 Task: Search one way flight ticket for 5 adults, 2 children, 1 infant in seat and 1 infant on lap in economy from Medford: Rogue Valley International-medford Airport to Indianapolis: Indianapolis International Airport on 8-5-2023. Choice of flights is Southwest. Number of bags: 2 carry on bags. Price is upto 88000. Outbound departure time preference is 19:30.
Action: Mouse moved to (319, 266)
Screenshot: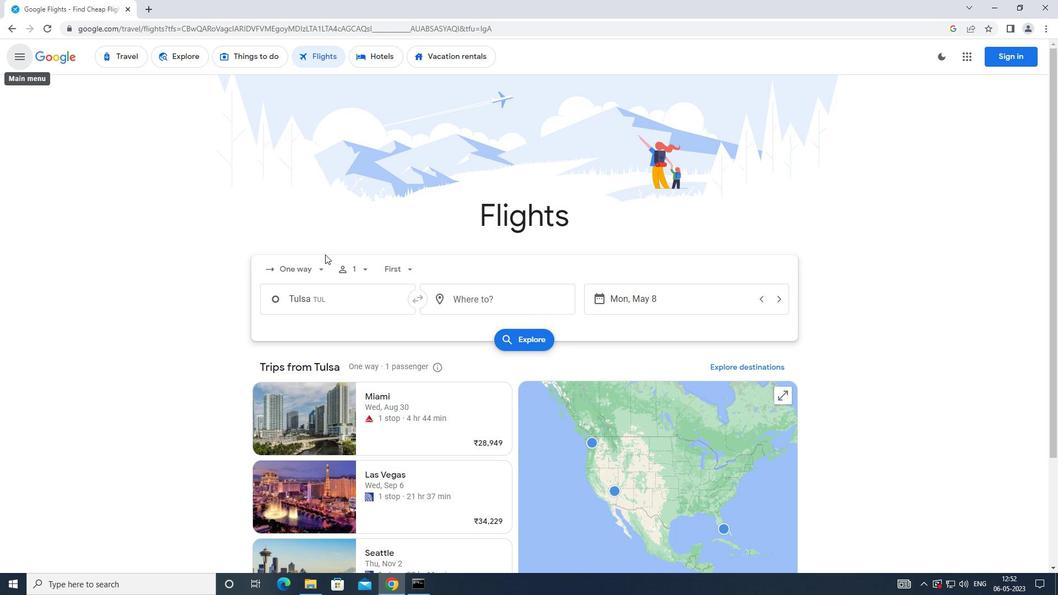 
Action: Mouse pressed left at (319, 266)
Screenshot: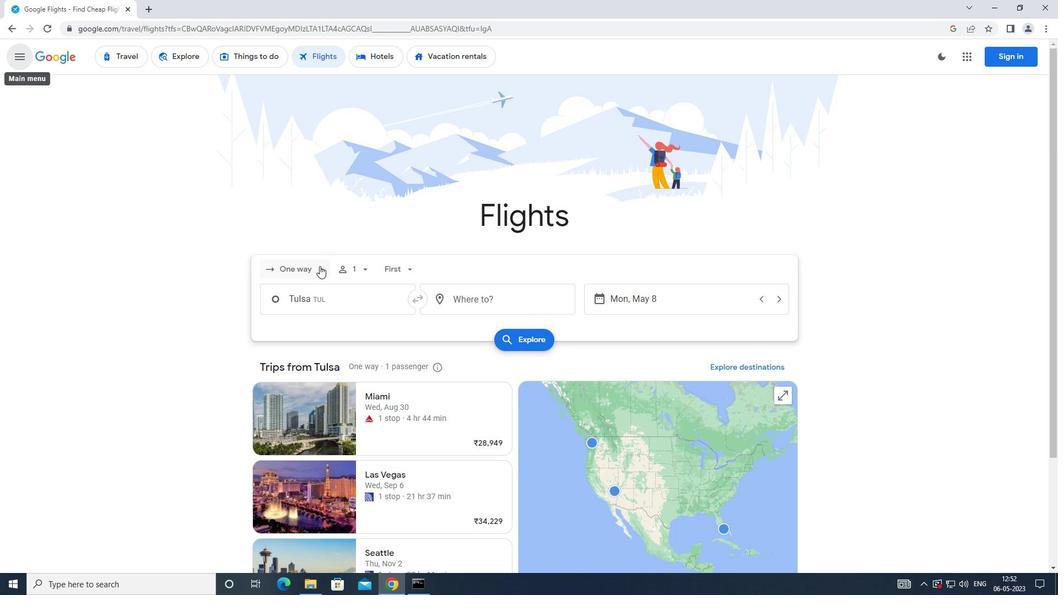 
Action: Mouse moved to (314, 318)
Screenshot: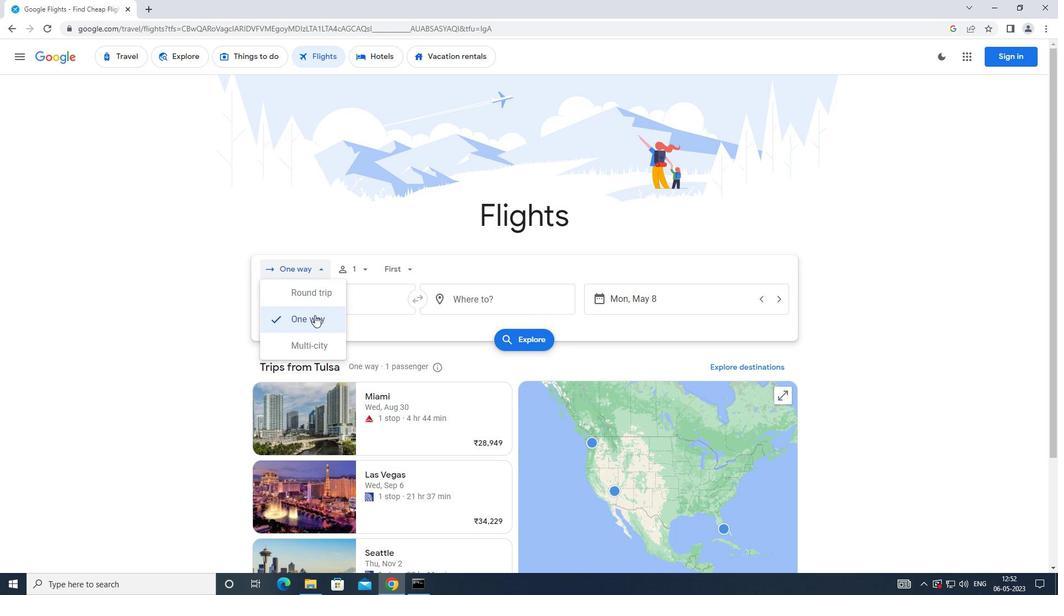 
Action: Mouse pressed left at (314, 318)
Screenshot: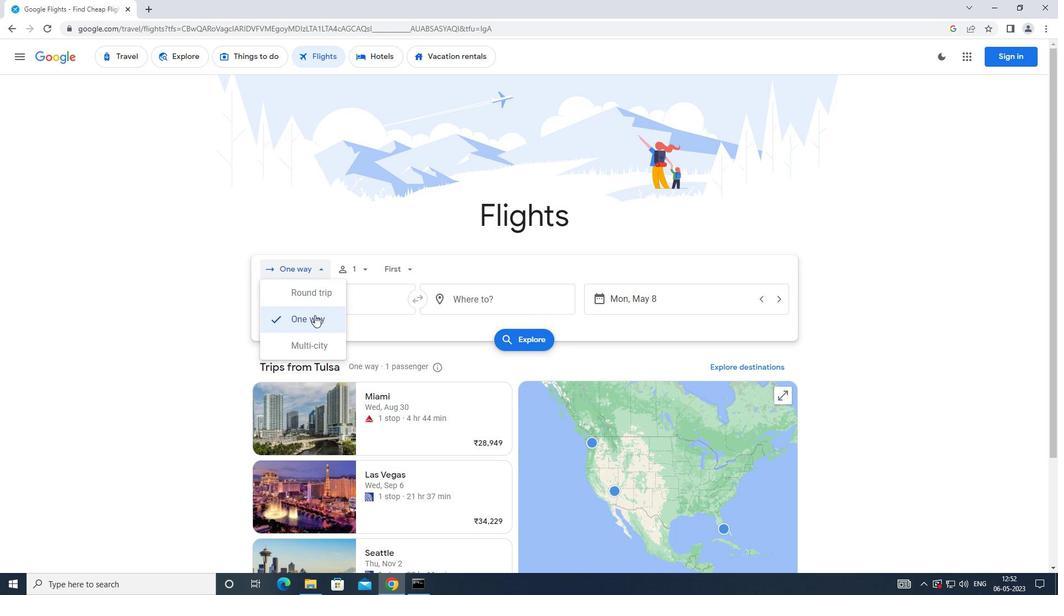 
Action: Mouse moved to (357, 270)
Screenshot: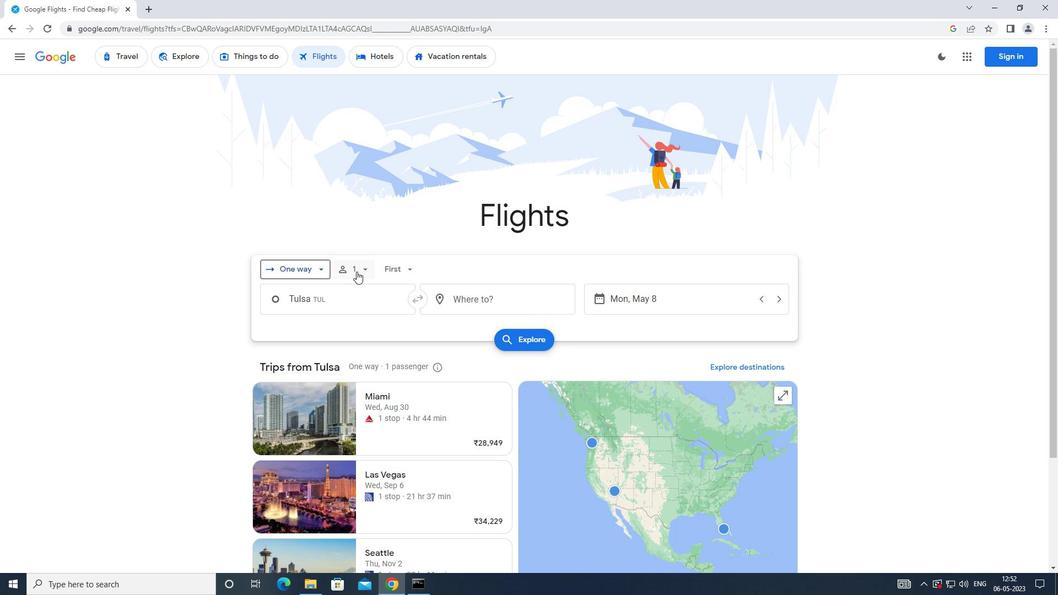 
Action: Mouse pressed left at (357, 270)
Screenshot: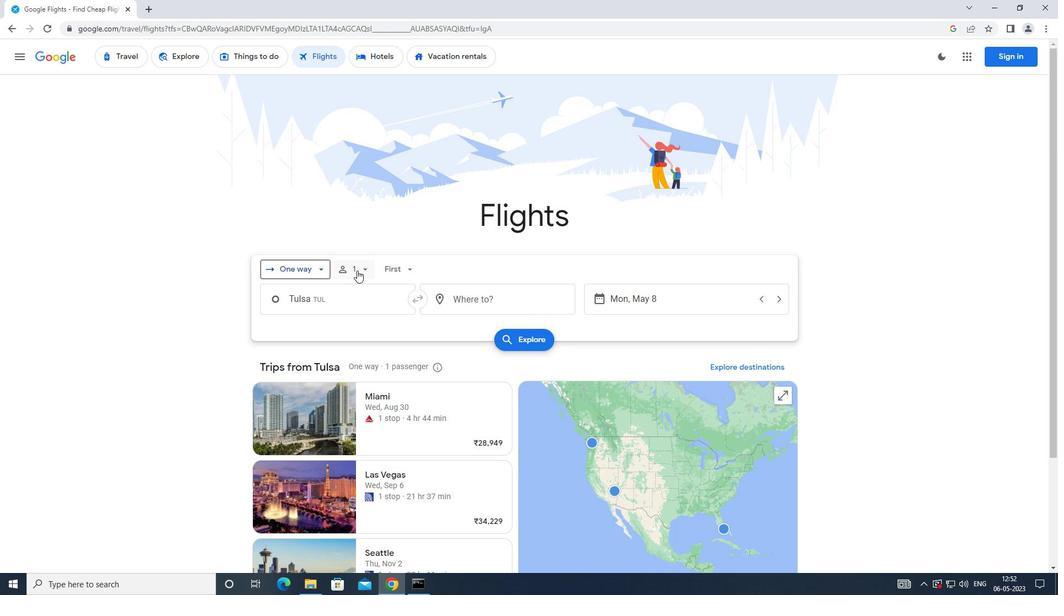 
Action: Mouse moved to (446, 298)
Screenshot: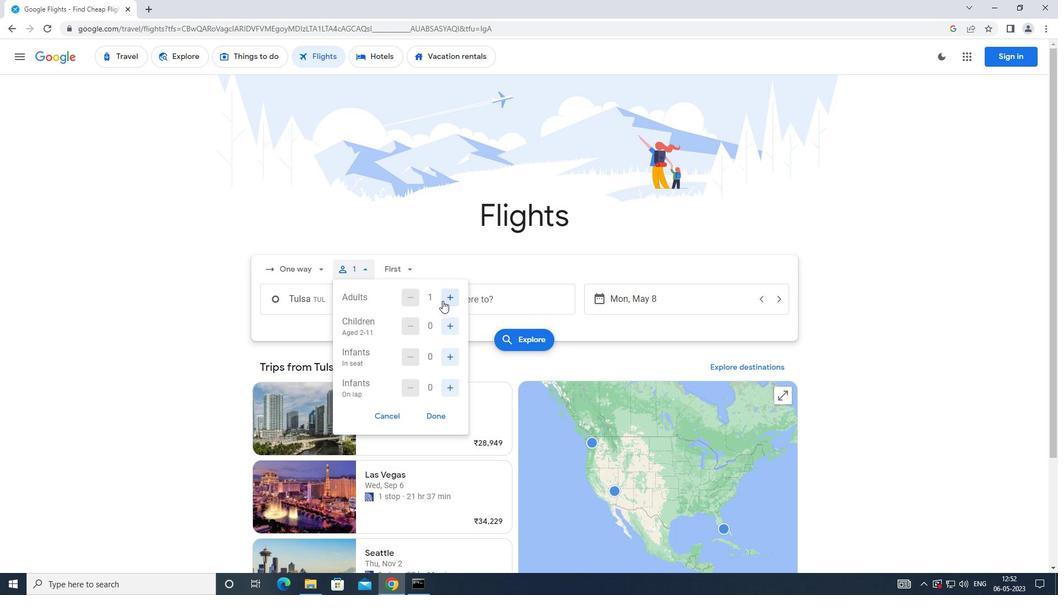 
Action: Mouse pressed left at (446, 298)
Screenshot: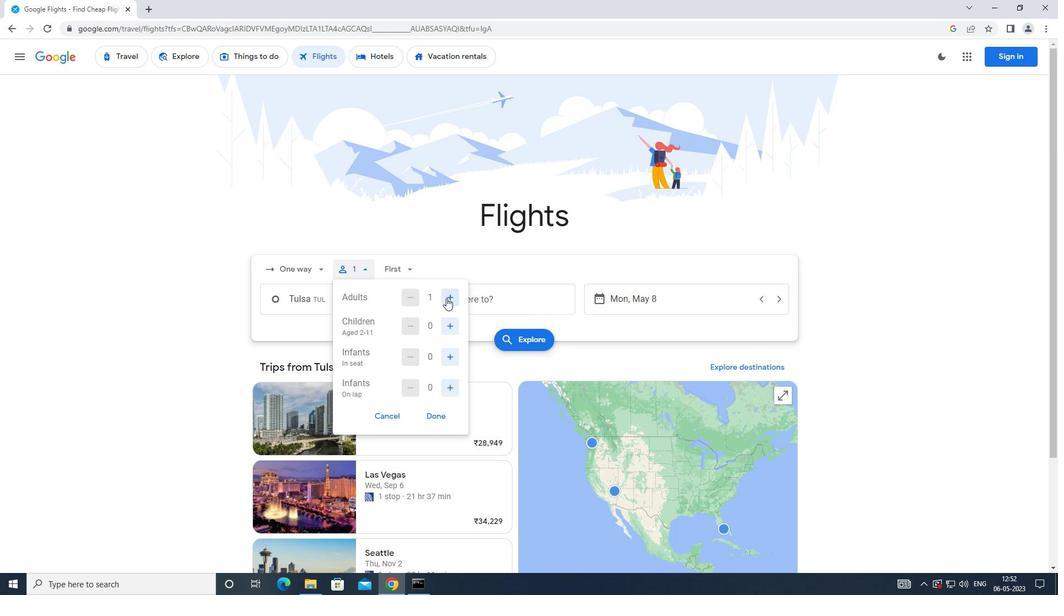 
Action: Mouse pressed left at (446, 298)
Screenshot: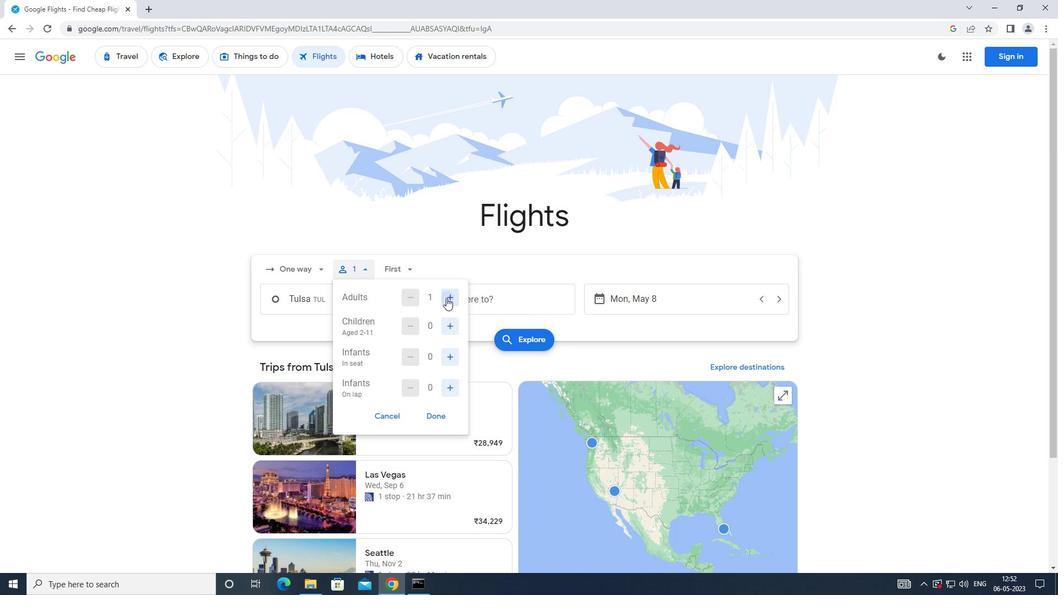 
Action: Mouse pressed left at (446, 298)
Screenshot: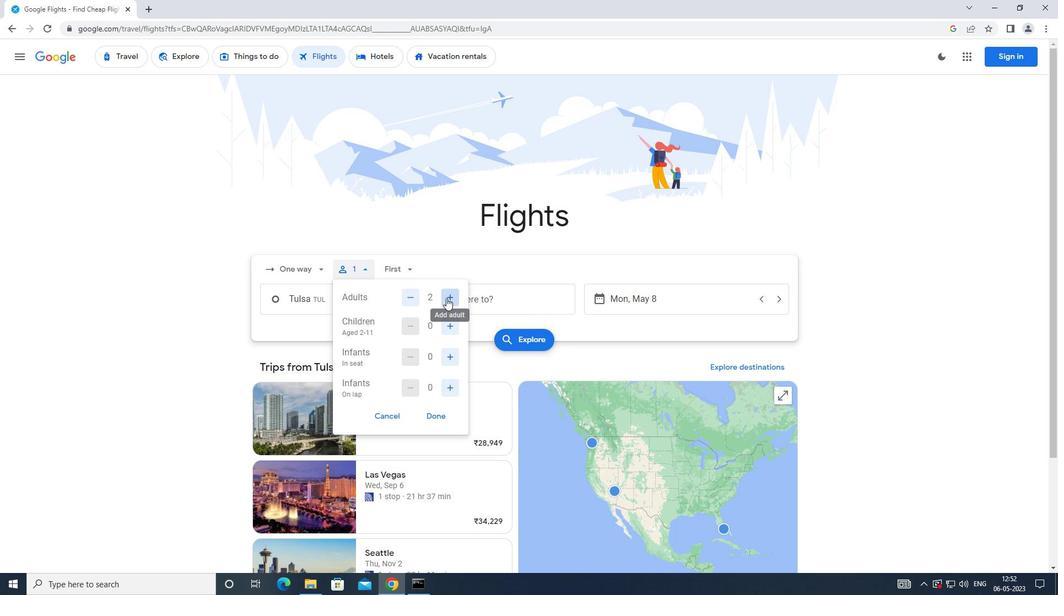 
Action: Mouse pressed left at (446, 298)
Screenshot: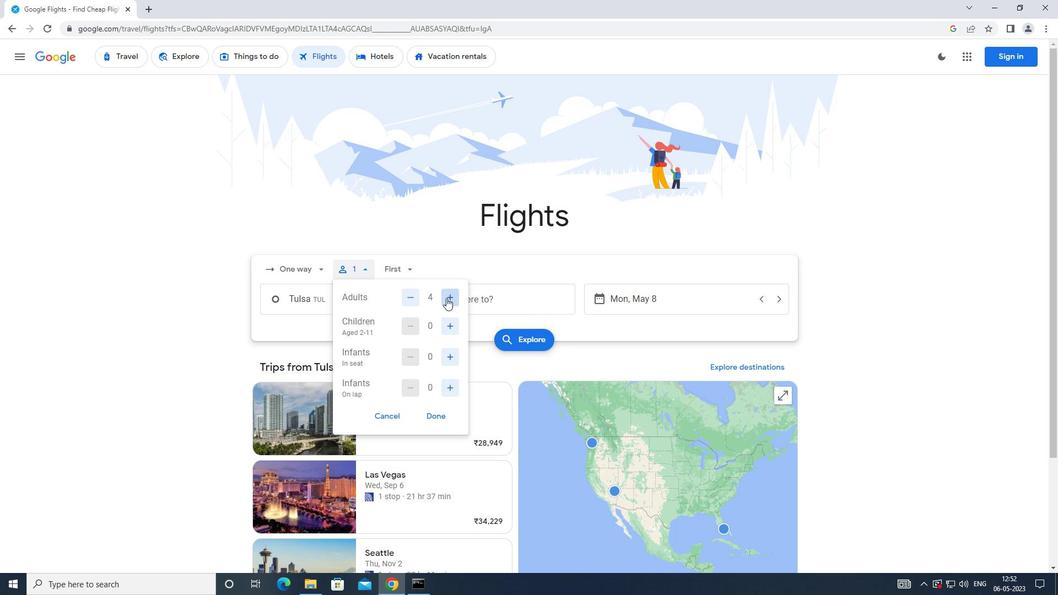 
Action: Mouse moved to (450, 322)
Screenshot: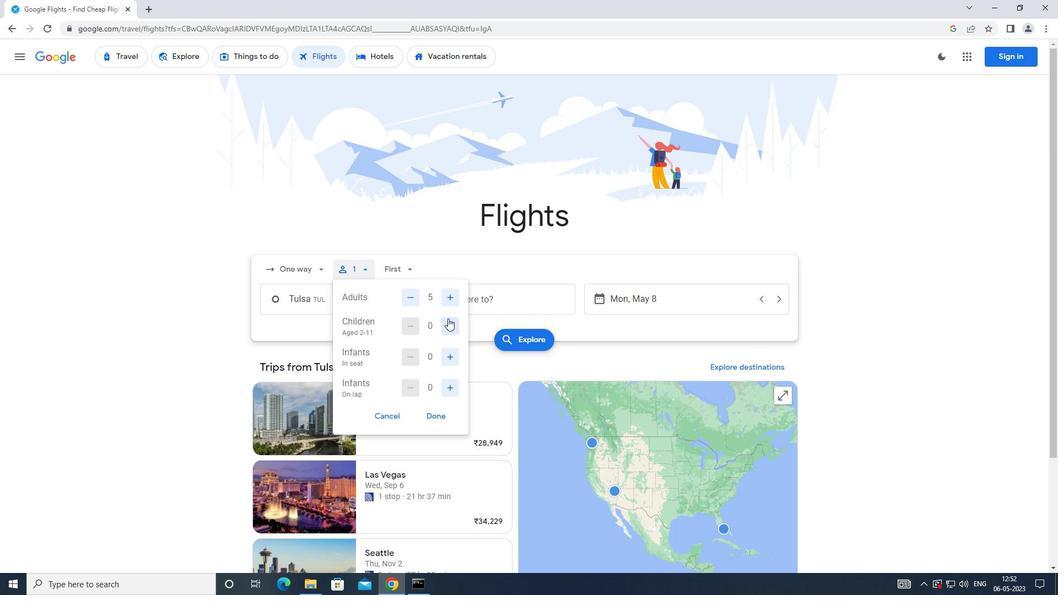 
Action: Mouse pressed left at (450, 322)
Screenshot: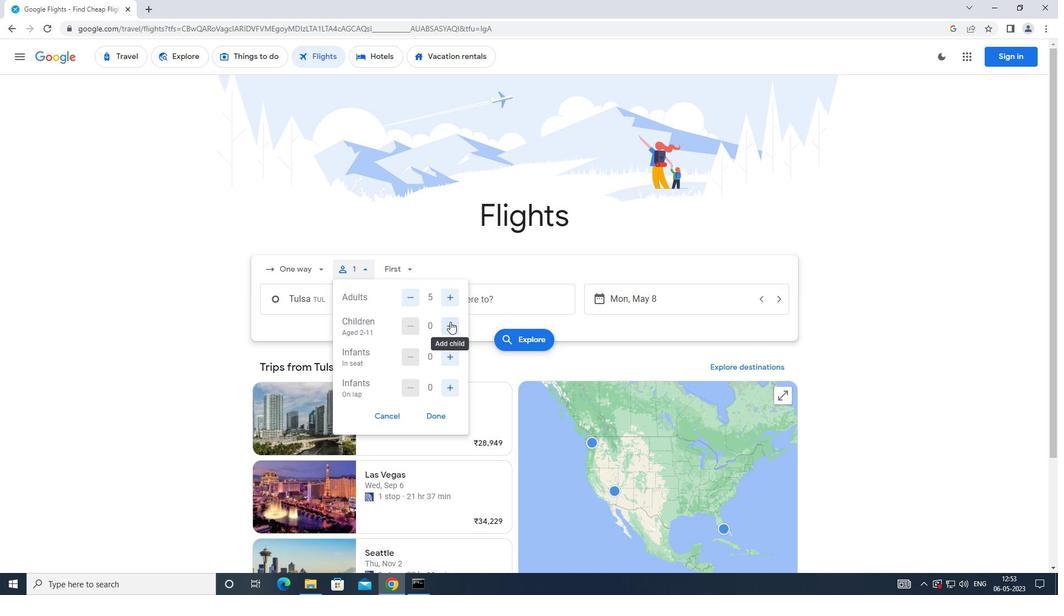 
Action: Mouse pressed left at (450, 322)
Screenshot: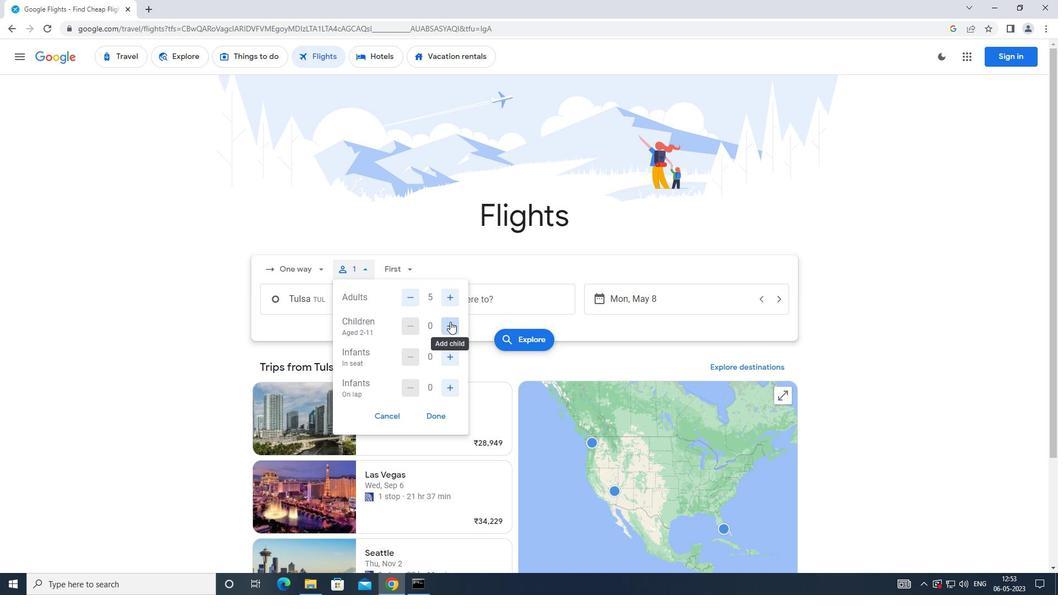 
Action: Mouse moved to (451, 356)
Screenshot: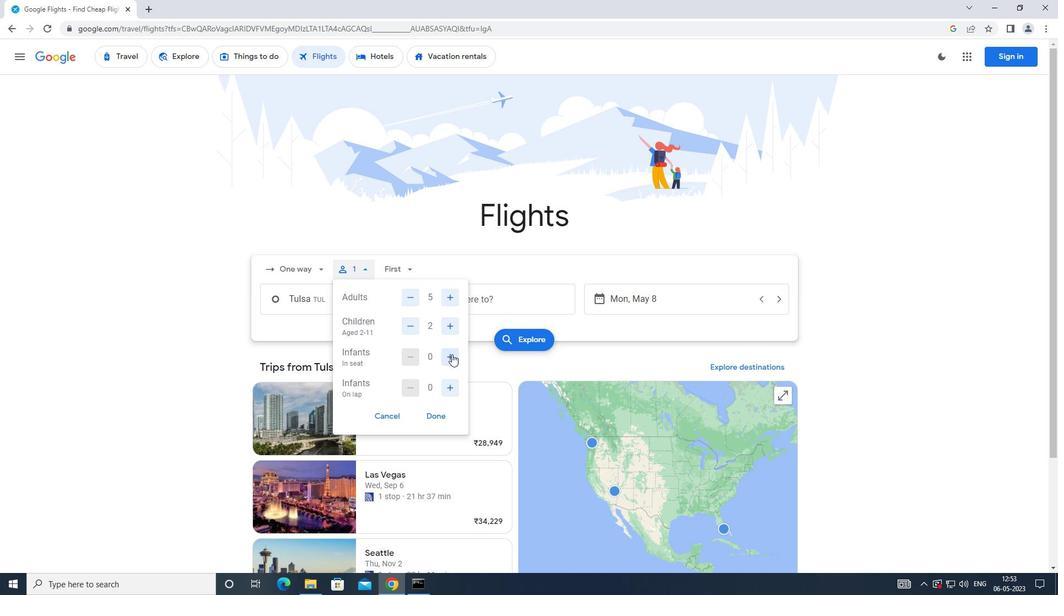 
Action: Mouse pressed left at (451, 356)
Screenshot: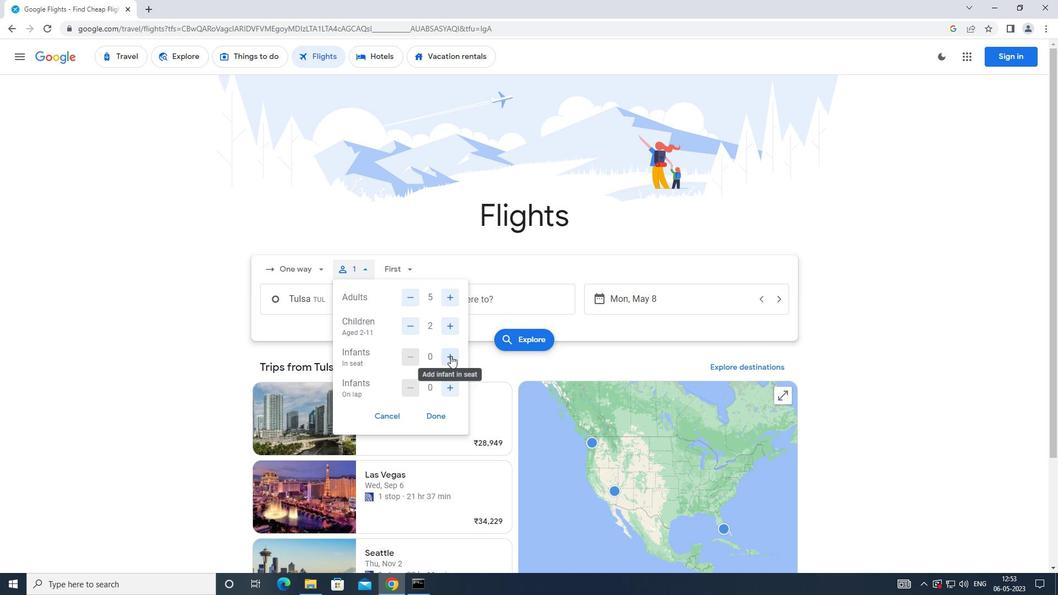 
Action: Mouse moved to (447, 386)
Screenshot: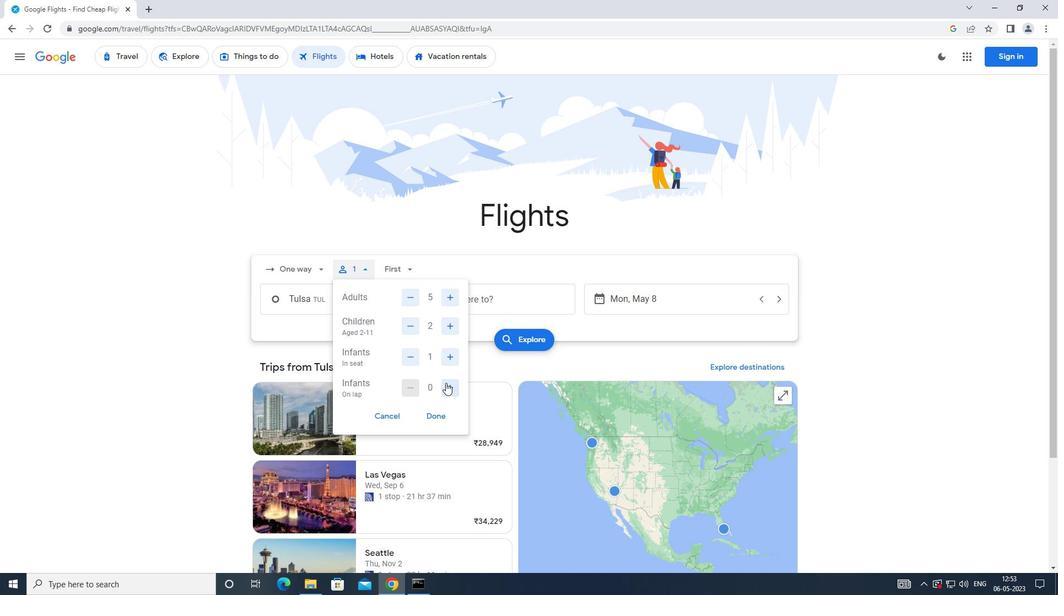 
Action: Mouse pressed left at (447, 386)
Screenshot: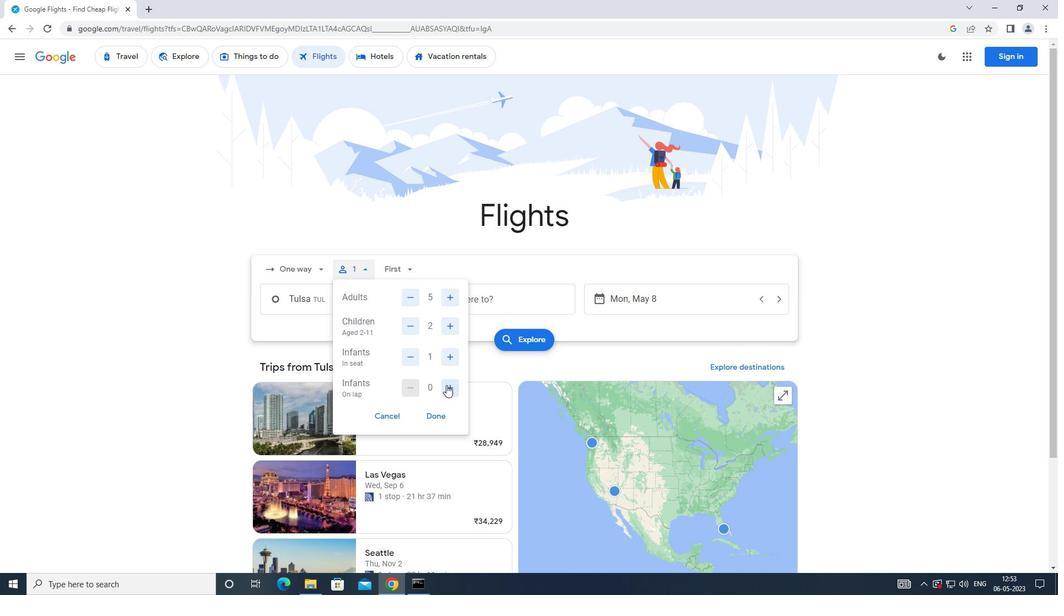 
Action: Mouse moved to (431, 415)
Screenshot: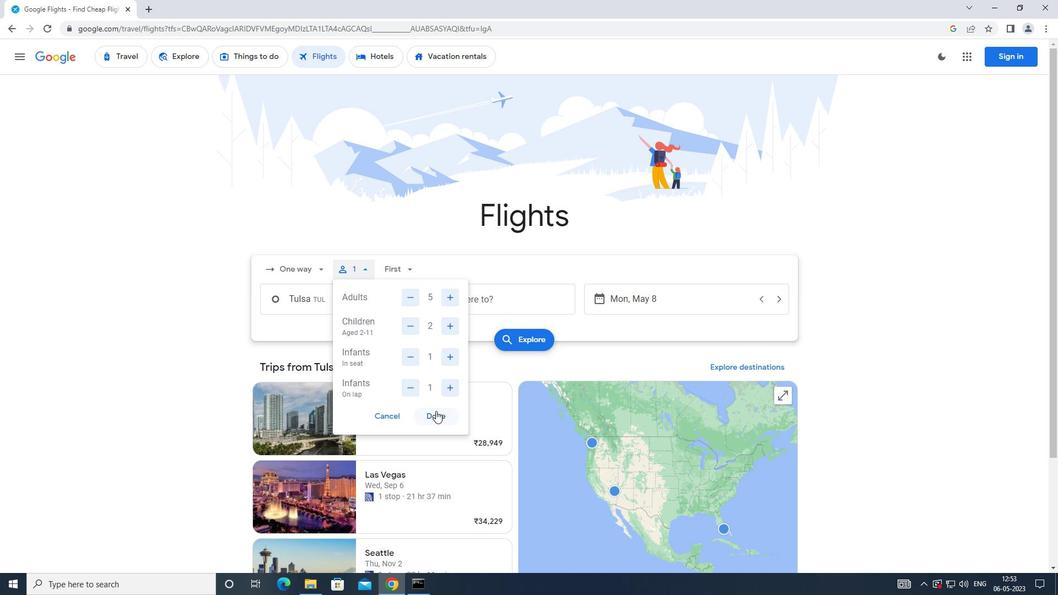 
Action: Mouse pressed left at (431, 415)
Screenshot: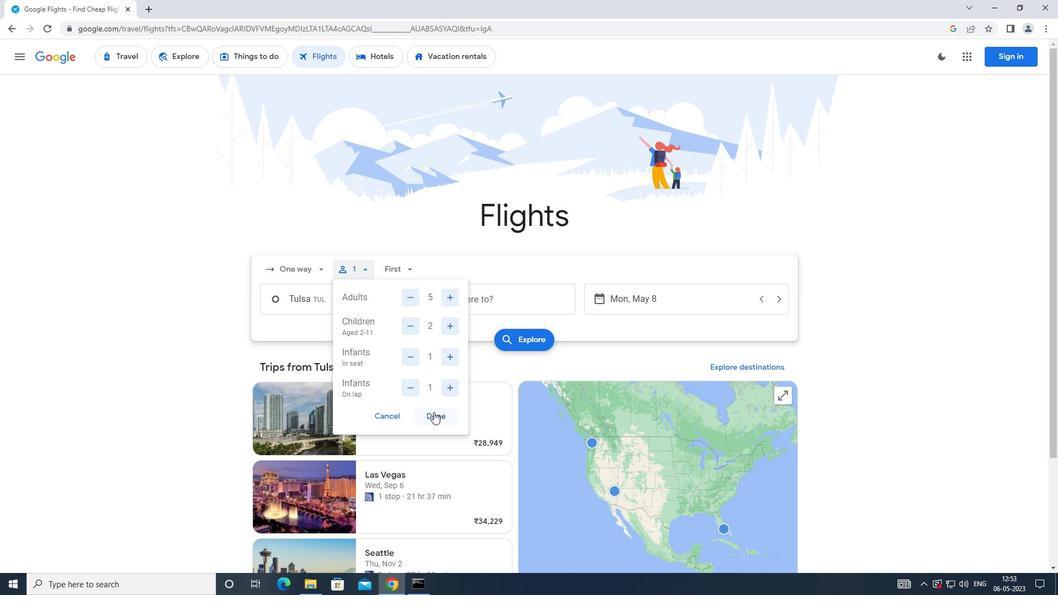 
Action: Mouse moved to (408, 275)
Screenshot: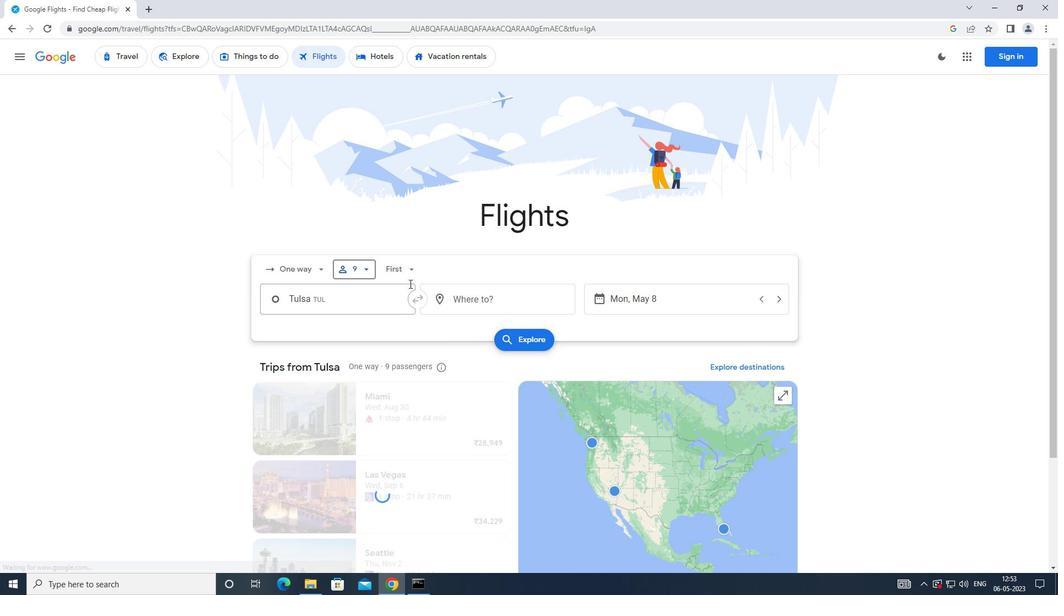 
Action: Mouse pressed left at (408, 275)
Screenshot: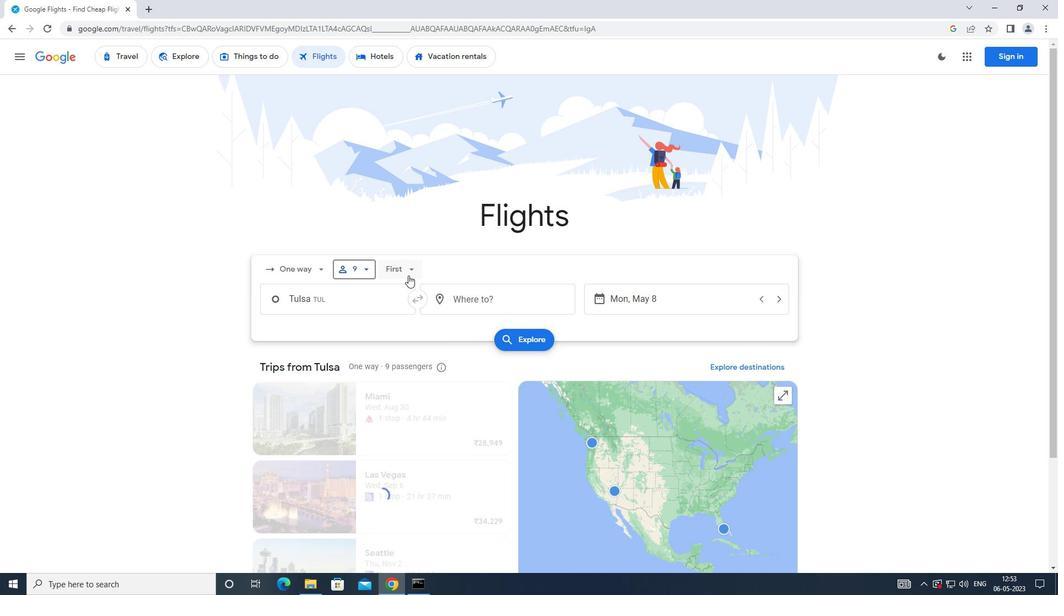 
Action: Mouse moved to (430, 301)
Screenshot: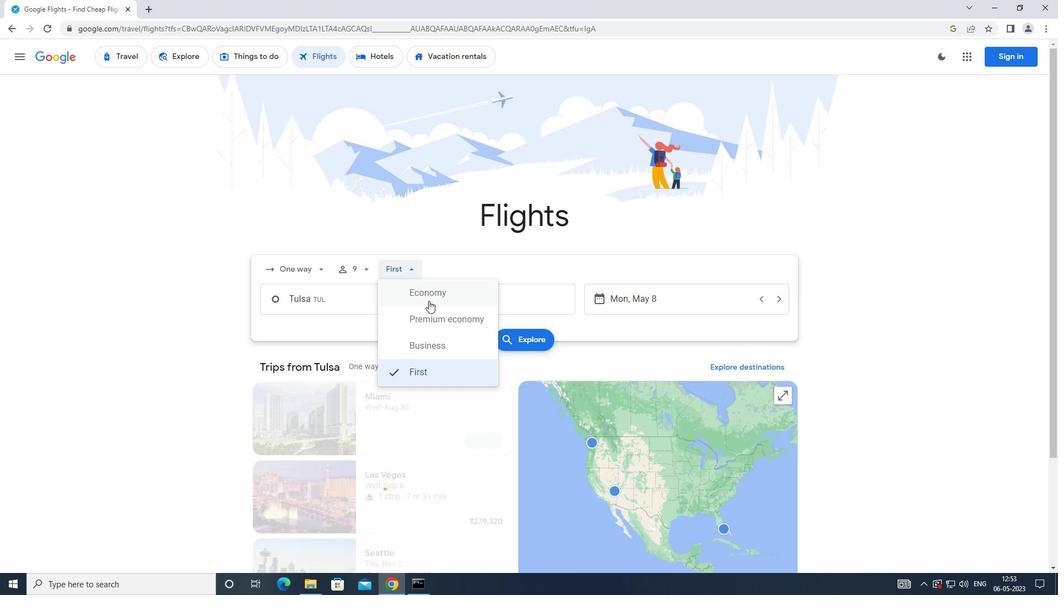 
Action: Mouse pressed left at (430, 301)
Screenshot: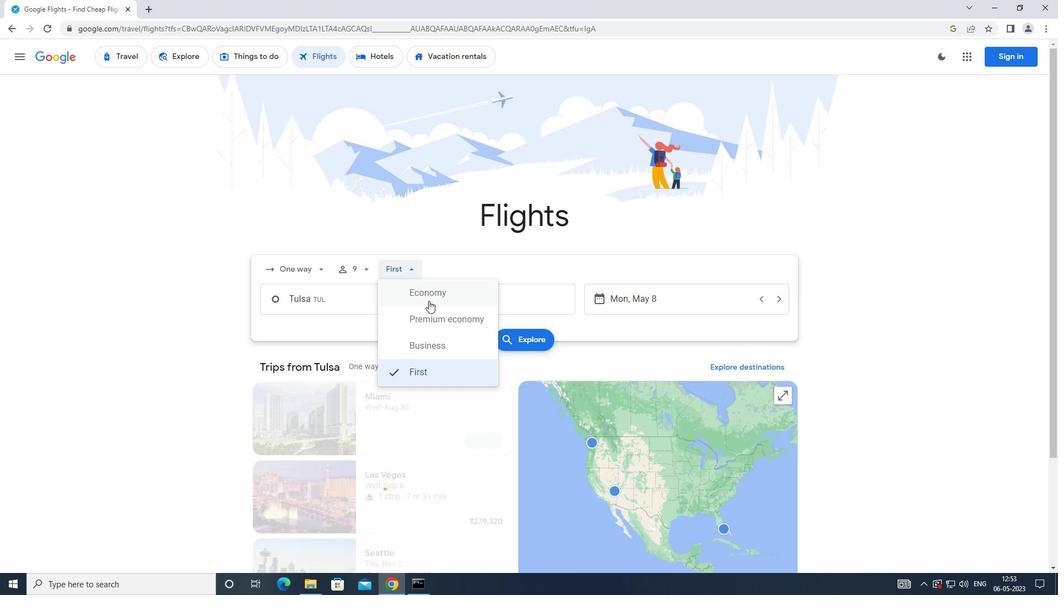 
Action: Mouse moved to (319, 302)
Screenshot: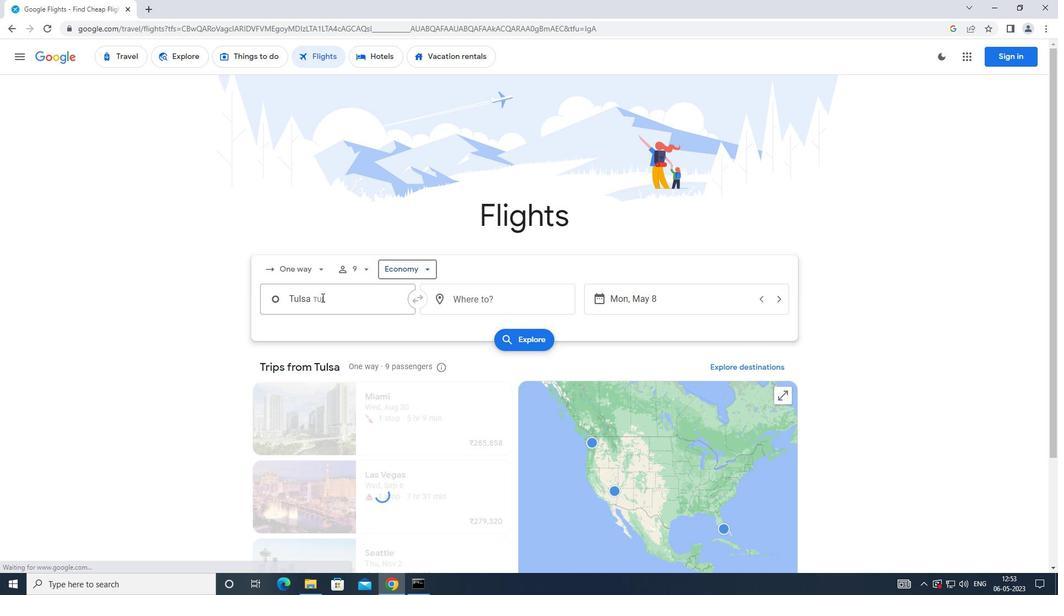
Action: Mouse pressed left at (319, 302)
Screenshot: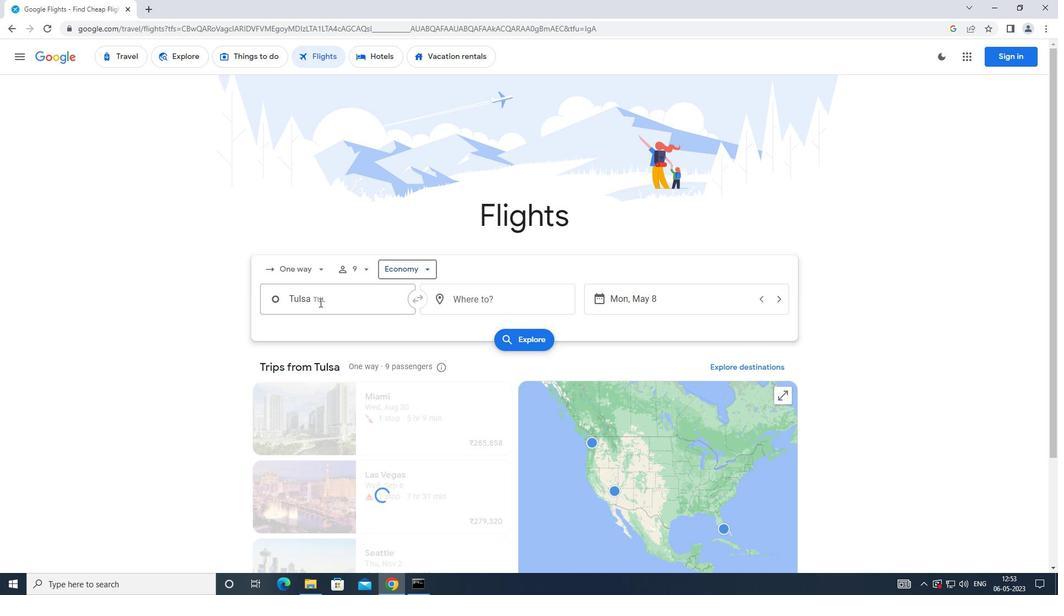 
Action: Mouse moved to (318, 302)
Screenshot: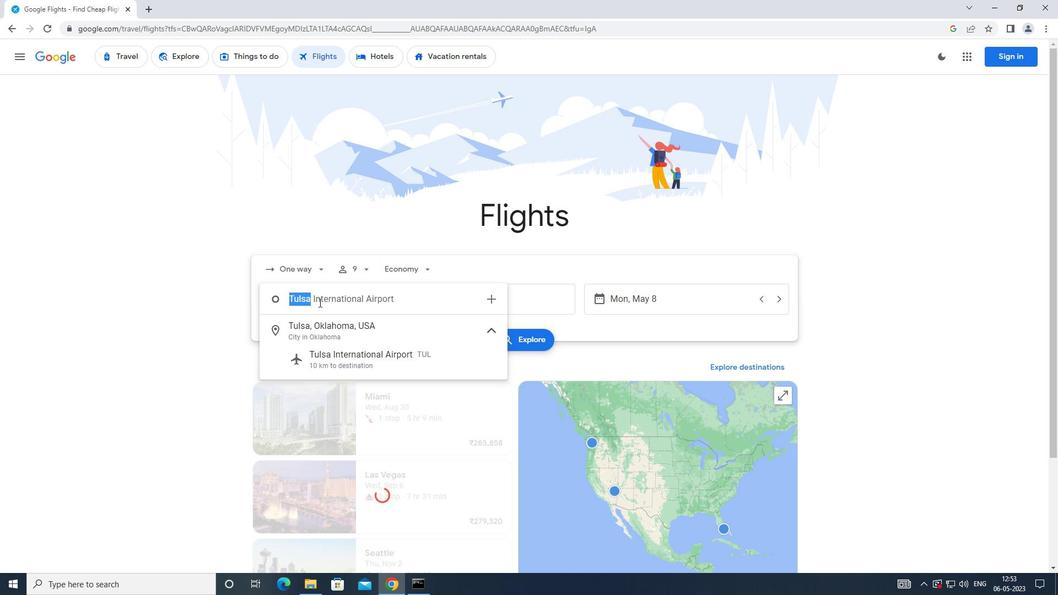 
Action: Key pressed <Key.caps_lock>r<Key.caps_lock>ogue
Screenshot: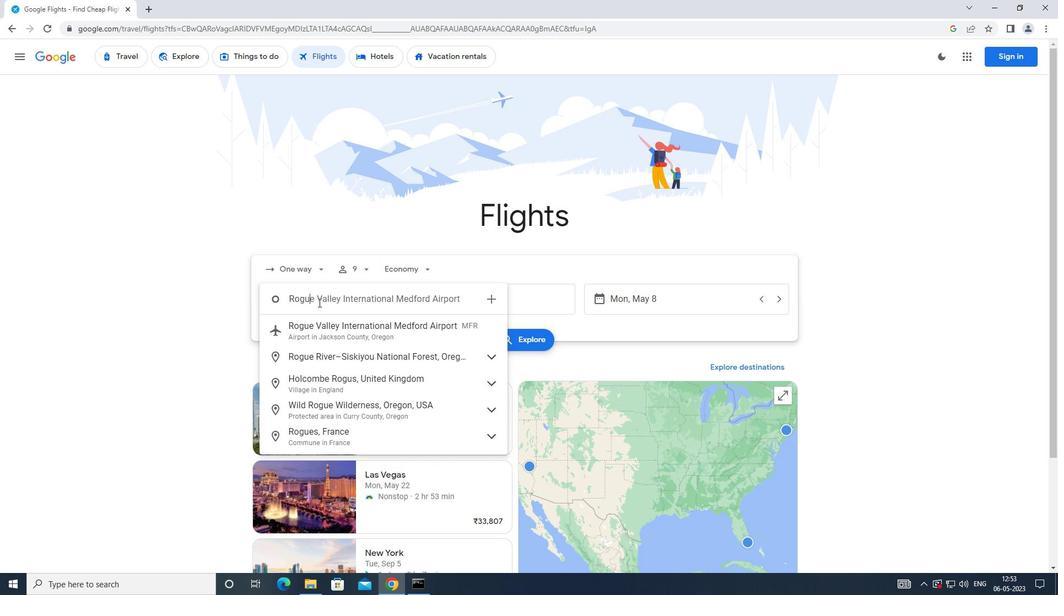 
Action: Mouse moved to (381, 322)
Screenshot: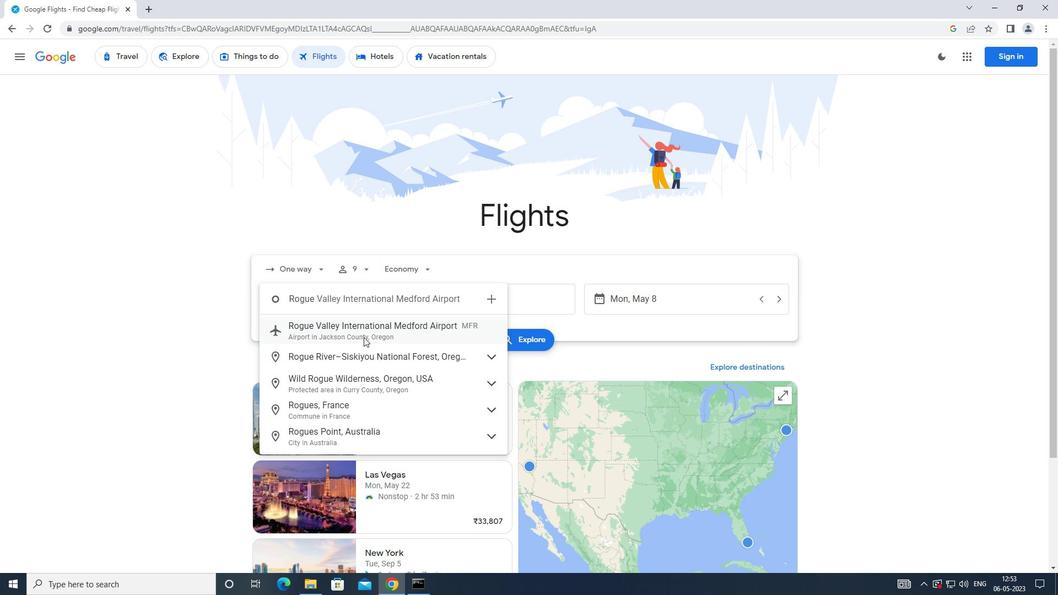 
Action: Mouse pressed left at (381, 322)
Screenshot: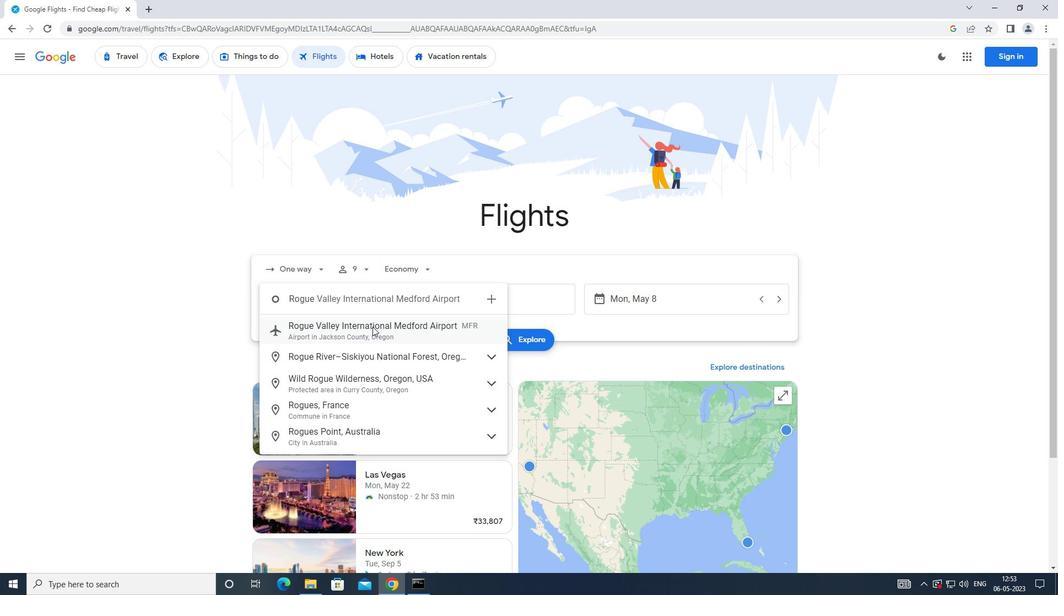 
Action: Mouse moved to (455, 301)
Screenshot: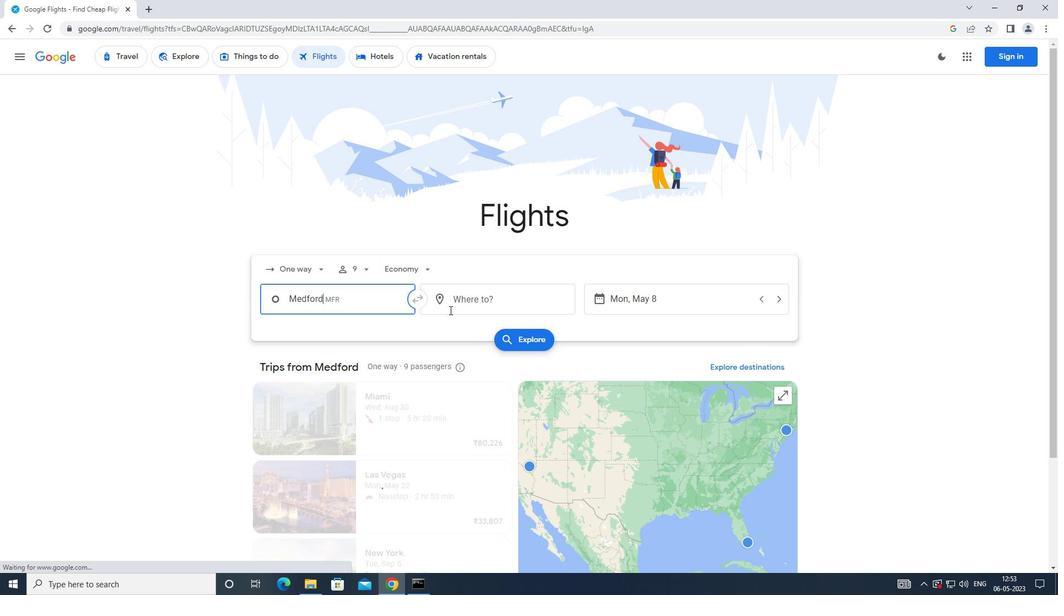 
Action: Mouse pressed left at (455, 301)
Screenshot: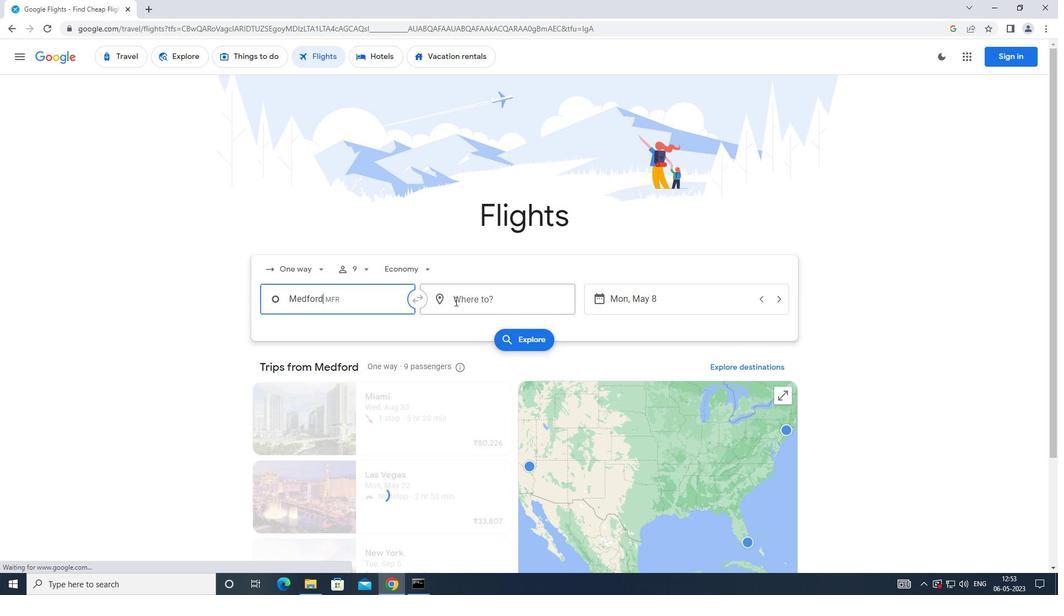 
Action: Mouse moved to (442, 307)
Screenshot: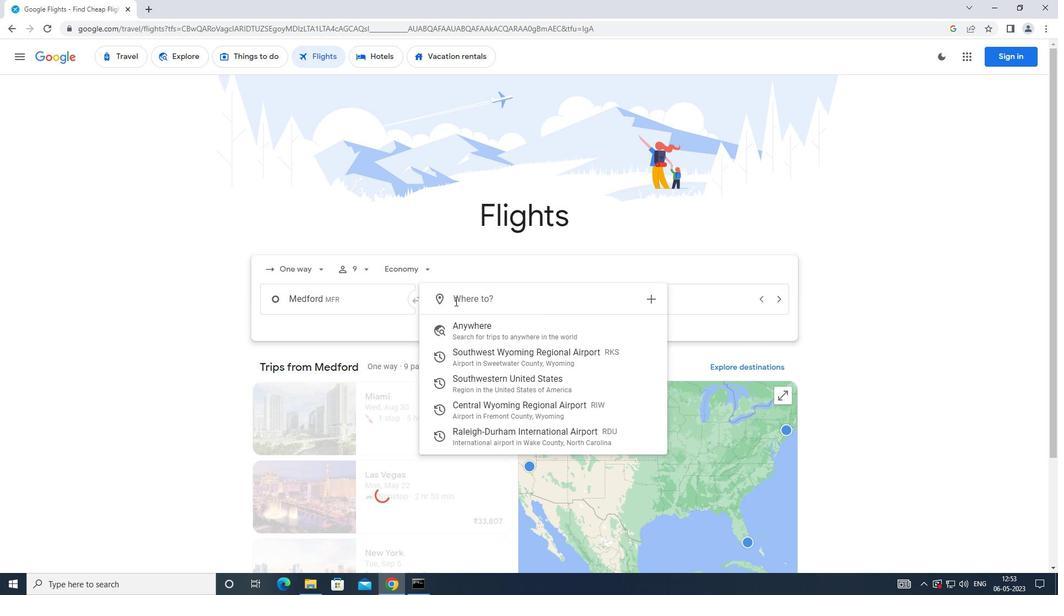 
Action: Key pressed <Key.caps_lock>i<Key.caps_lock>ndianapolis
Screenshot: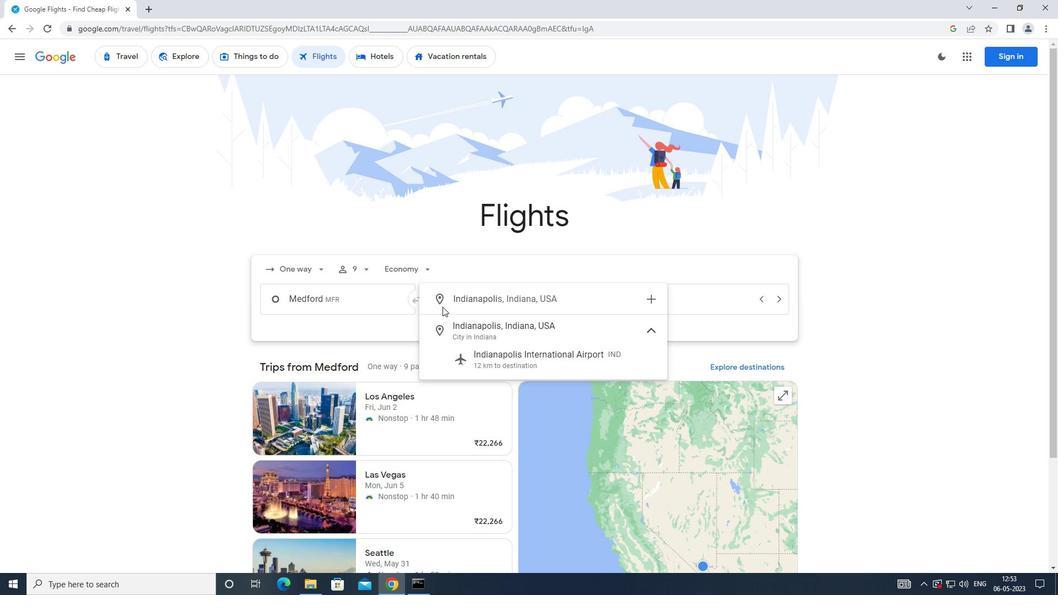 
Action: Mouse moved to (528, 362)
Screenshot: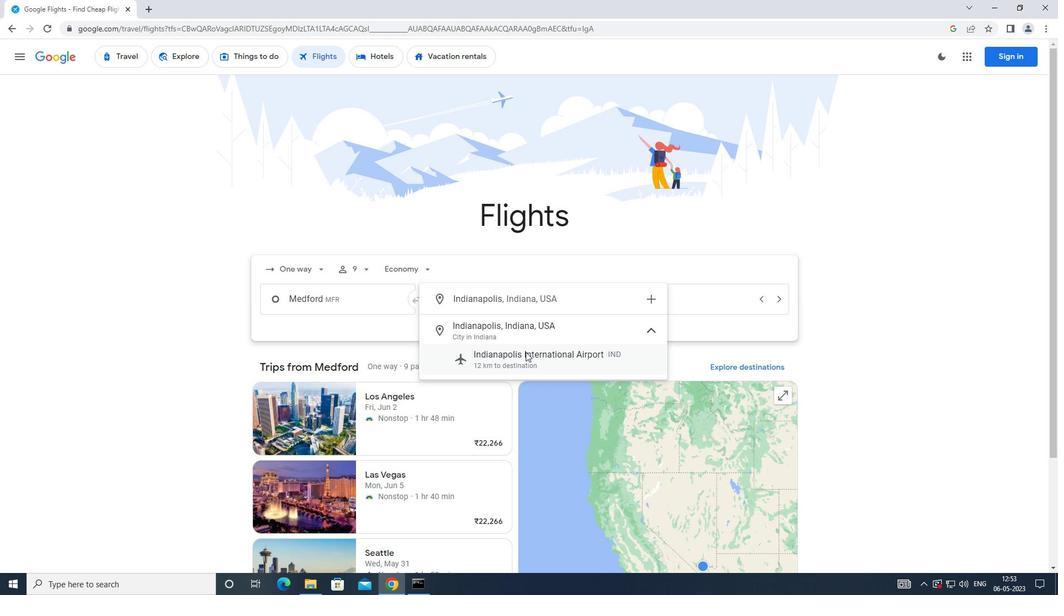 
Action: Mouse pressed left at (528, 362)
Screenshot: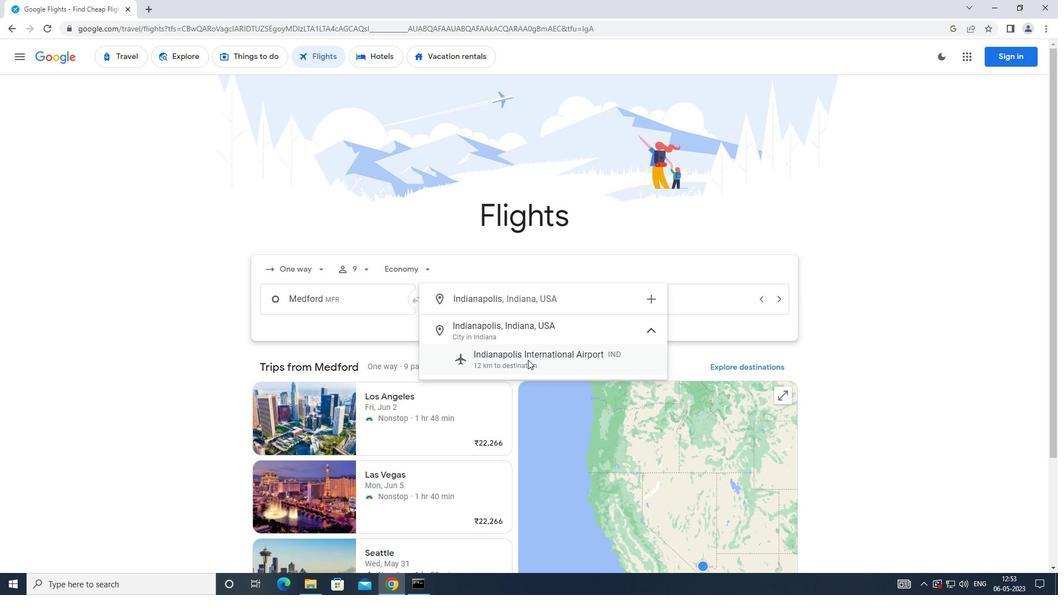 
Action: Mouse moved to (613, 302)
Screenshot: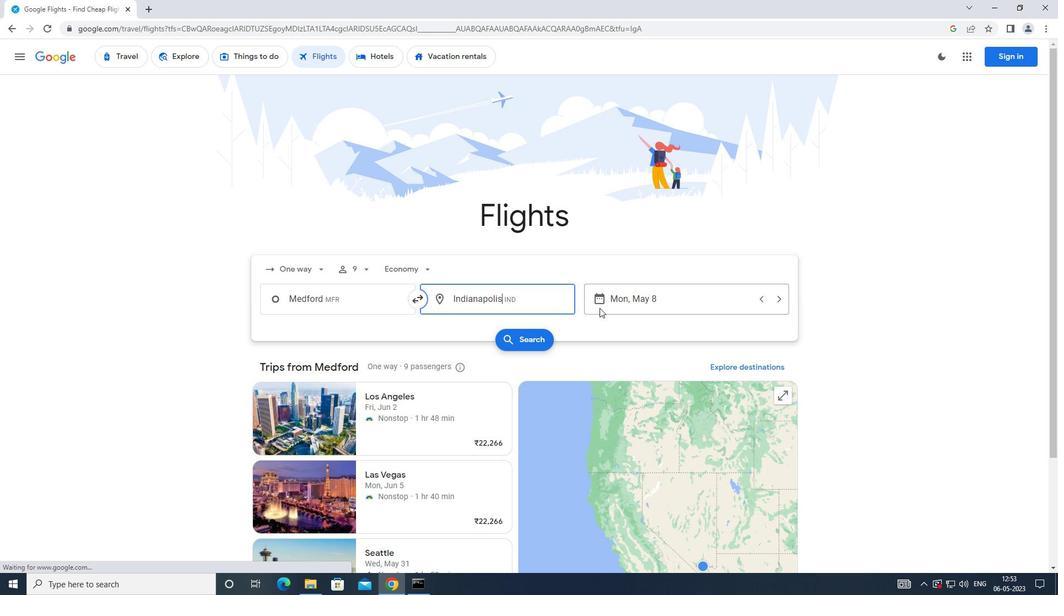 
Action: Mouse pressed left at (613, 302)
Screenshot: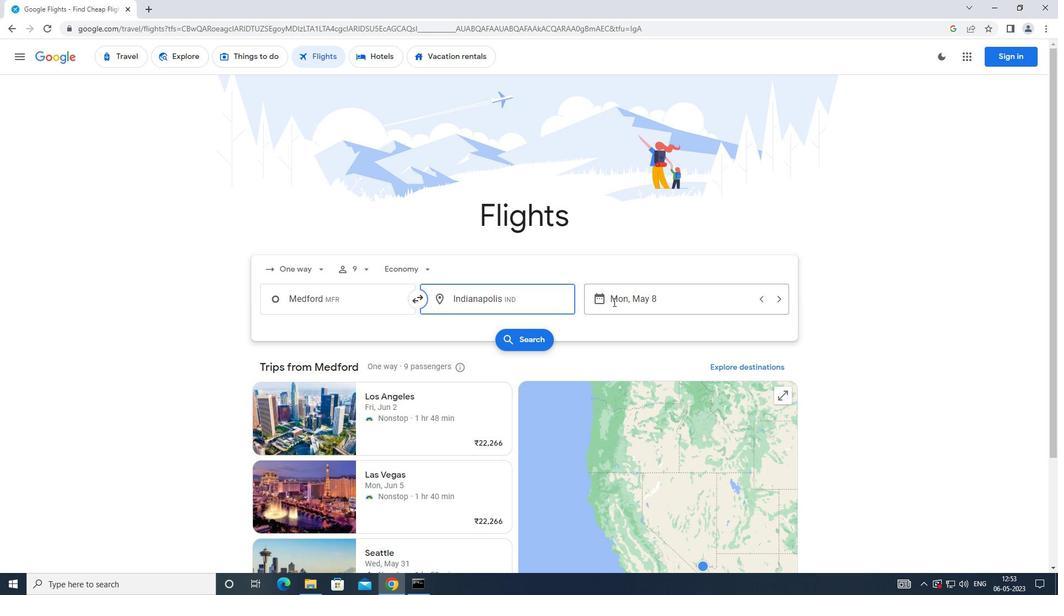 
Action: Mouse moved to (419, 392)
Screenshot: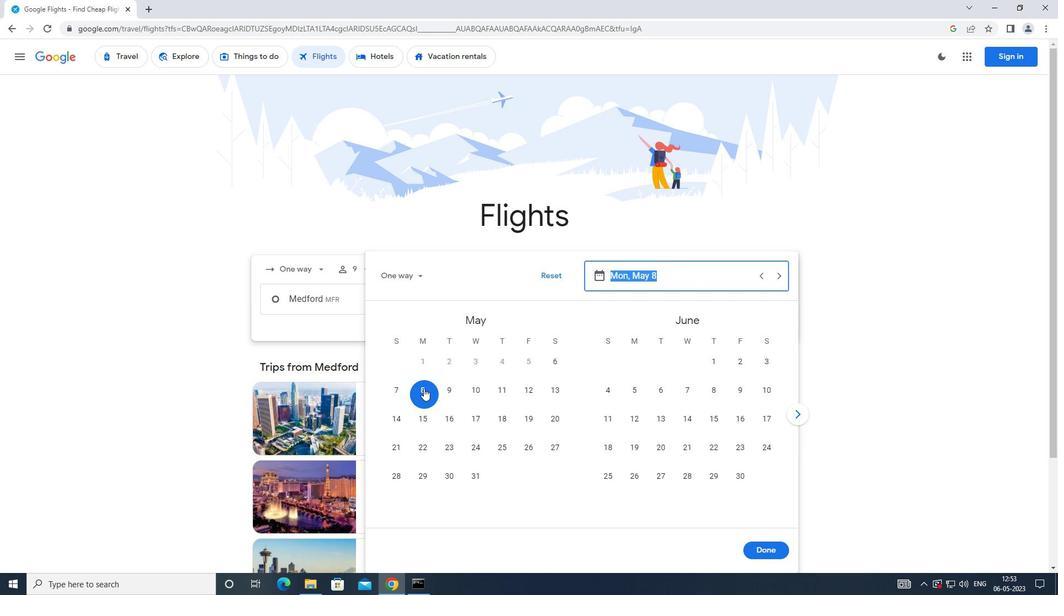 
Action: Mouse pressed left at (419, 392)
Screenshot: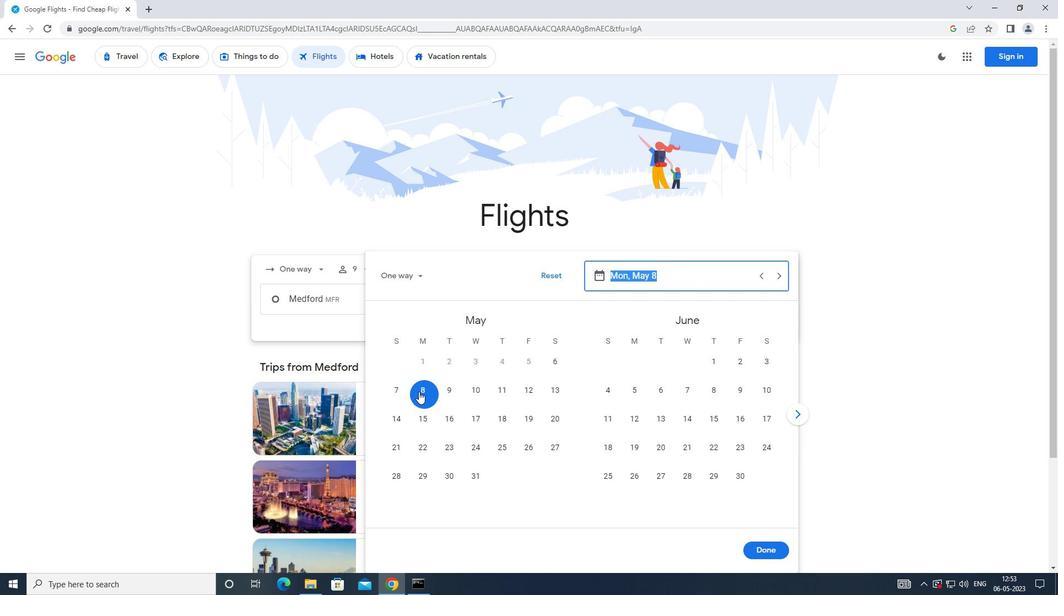 
Action: Mouse moved to (766, 554)
Screenshot: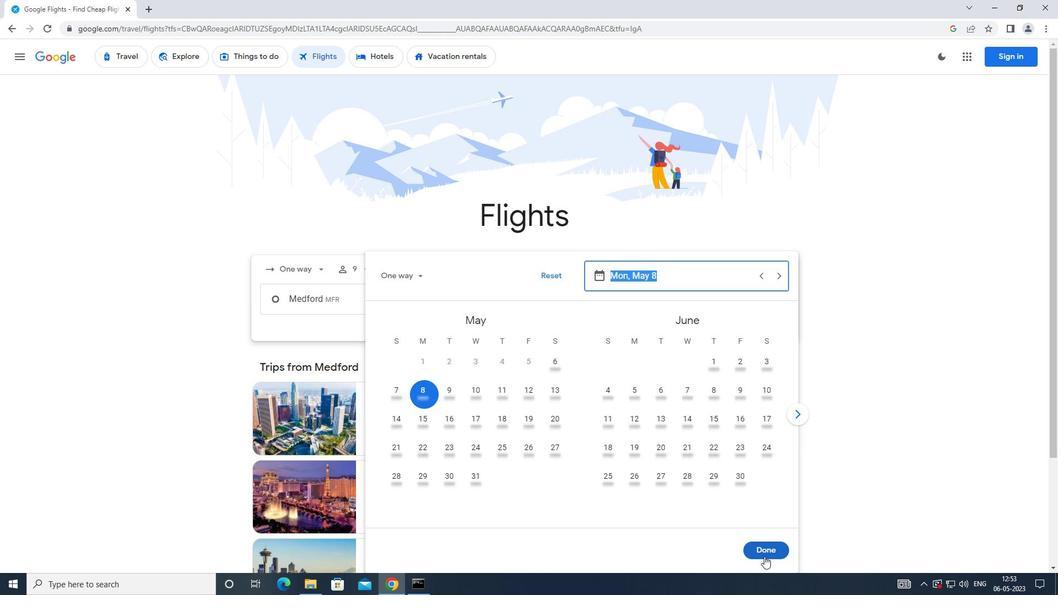 
Action: Mouse pressed left at (766, 554)
Screenshot: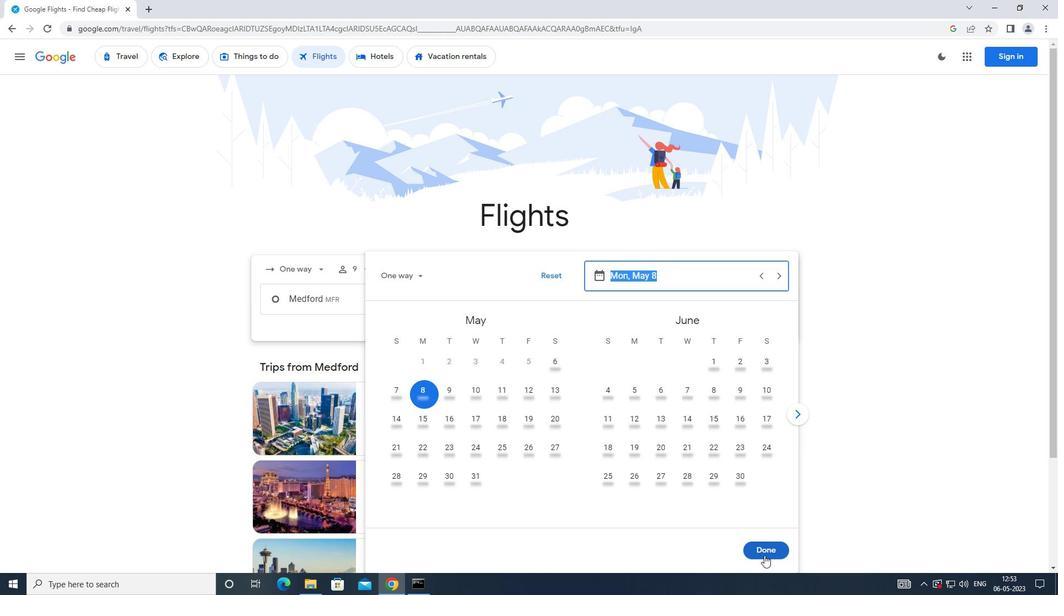 
Action: Mouse moved to (538, 345)
Screenshot: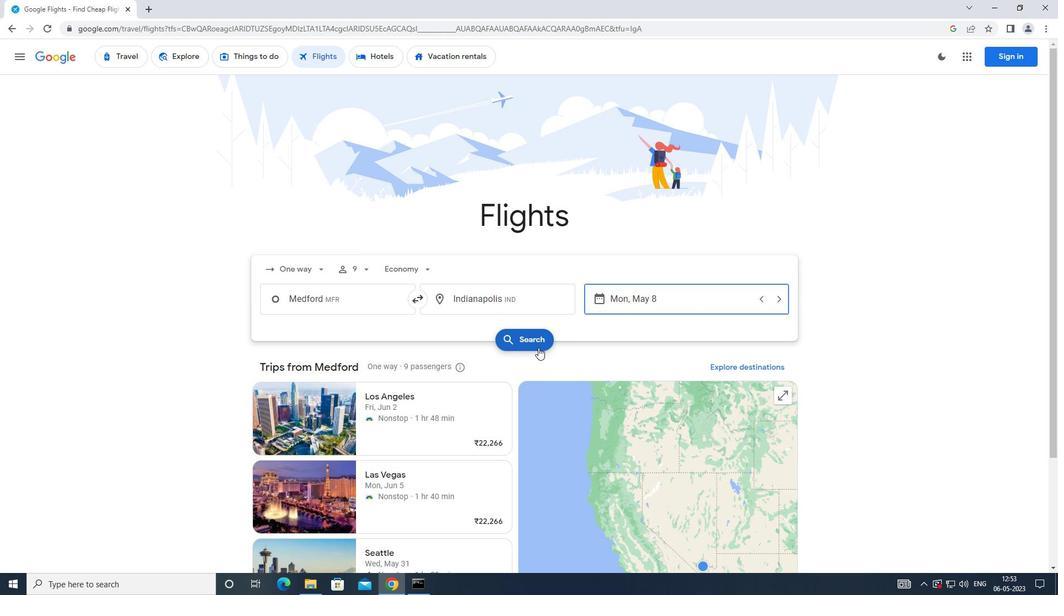 
Action: Mouse pressed left at (538, 345)
Screenshot: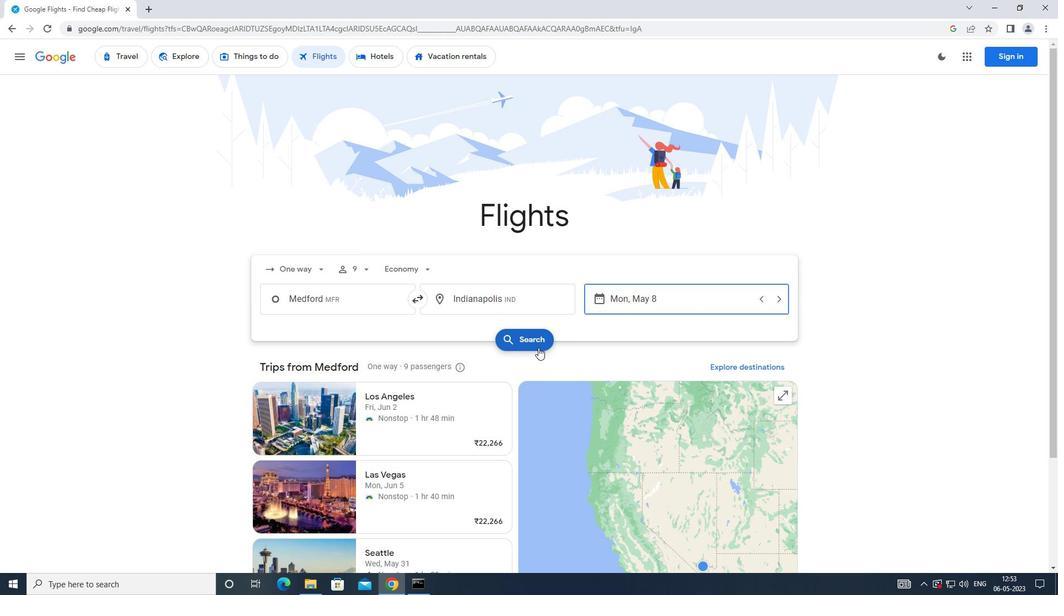 
Action: Mouse moved to (282, 152)
Screenshot: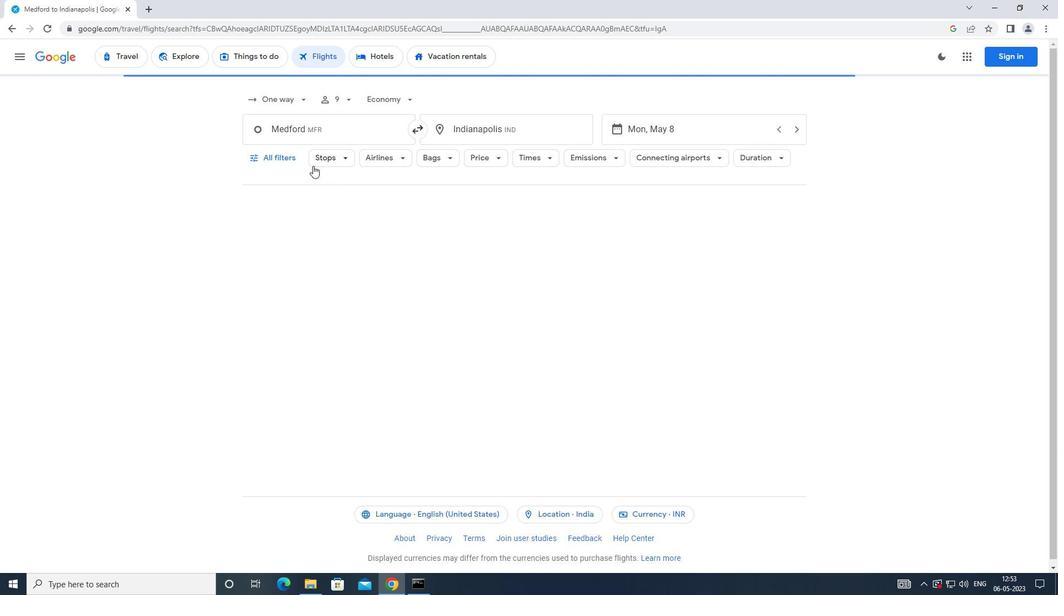 
Action: Mouse pressed left at (282, 152)
Screenshot: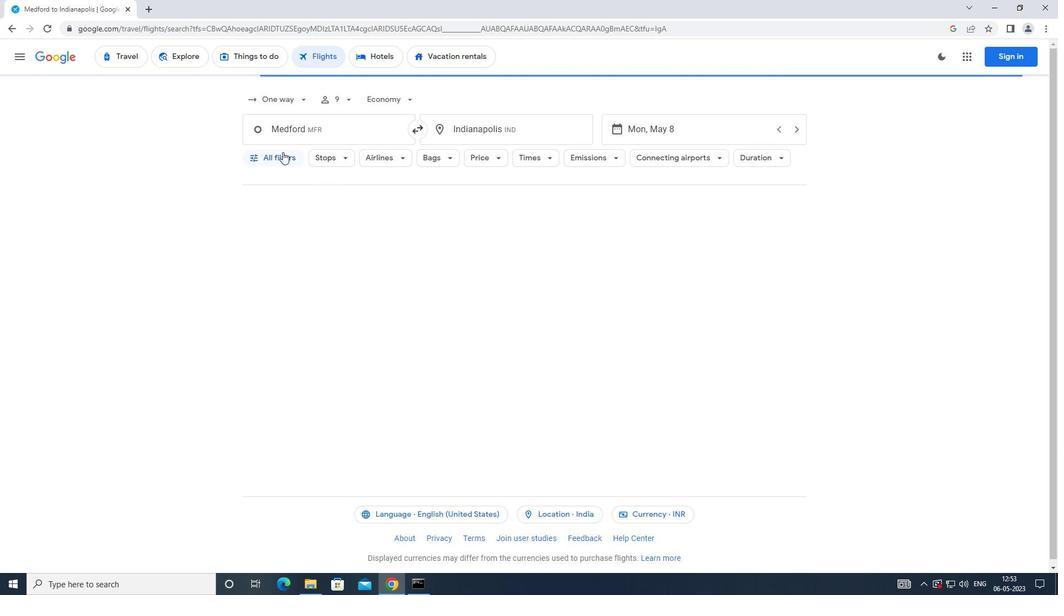 
Action: Mouse moved to (384, 396)
Screenshot: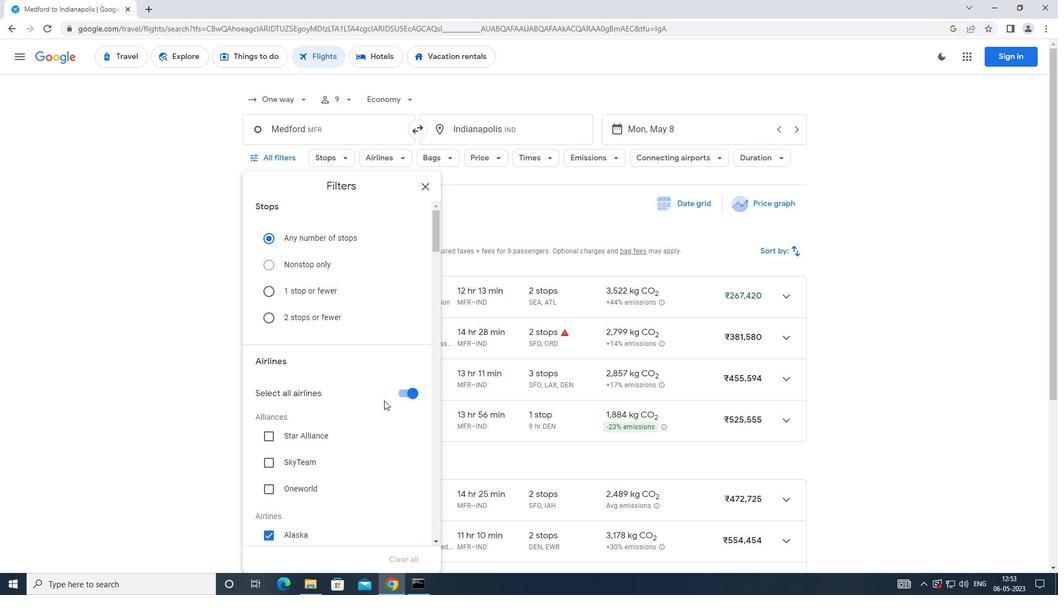 
Action: Mouse scrolled (384, 395) with delta (0, 0)
Screenshot: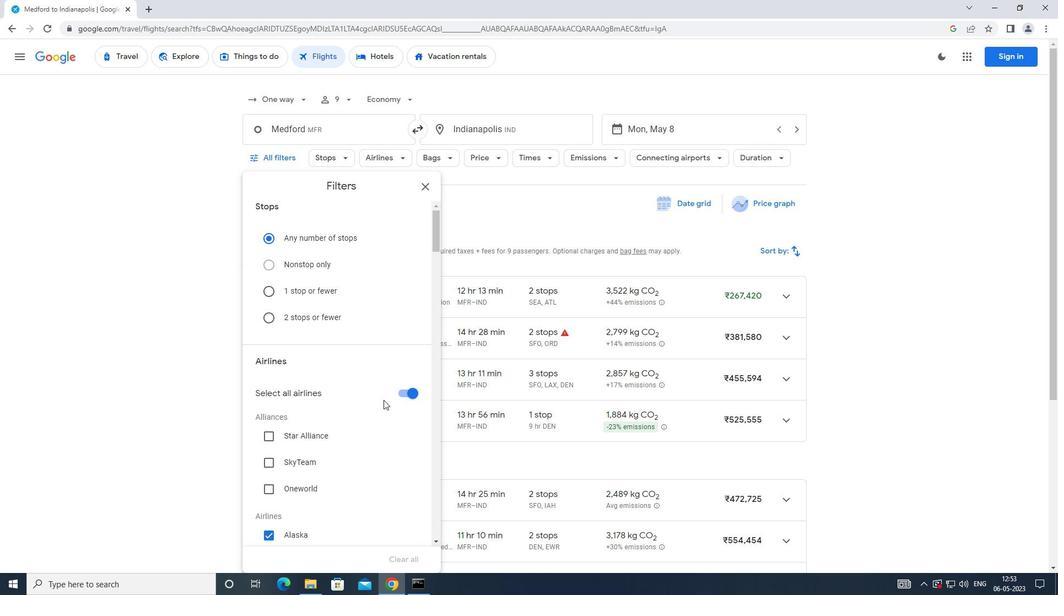 
Action: Mouse scrolled (384, 395) with delta (0, 0)
Screenshot: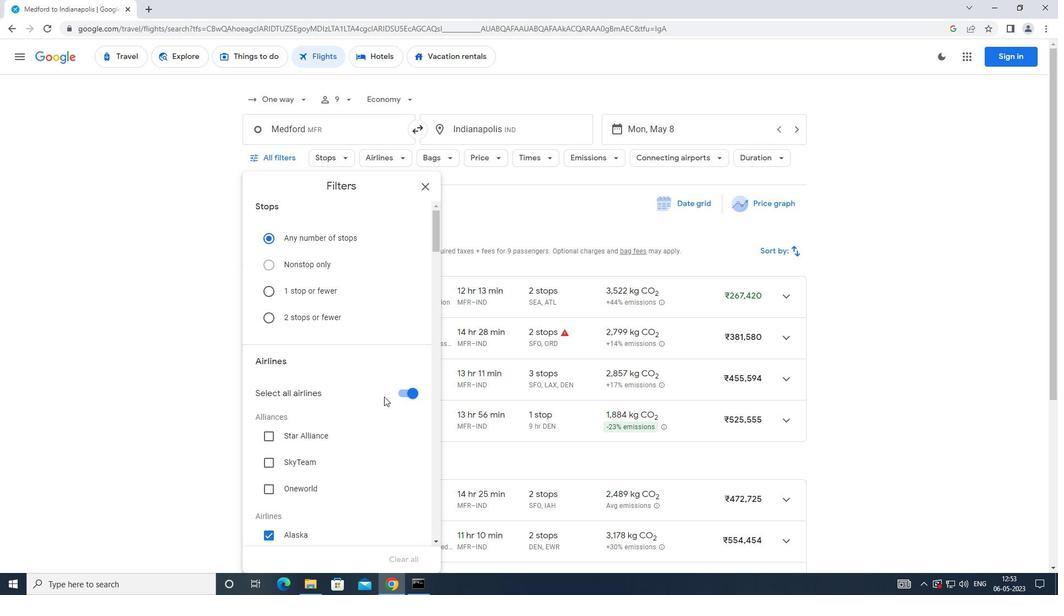 
Action: Mouse scrolled (384, 395) with delta (0, 0)
Screenshot: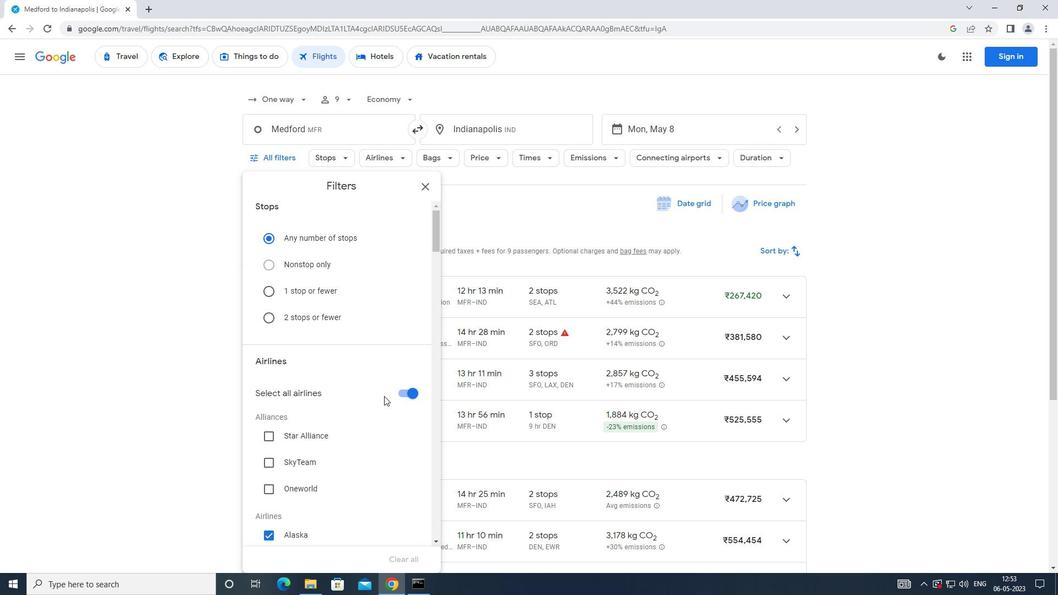 
Action: Mouse moved to (404, 222)
Screenshot: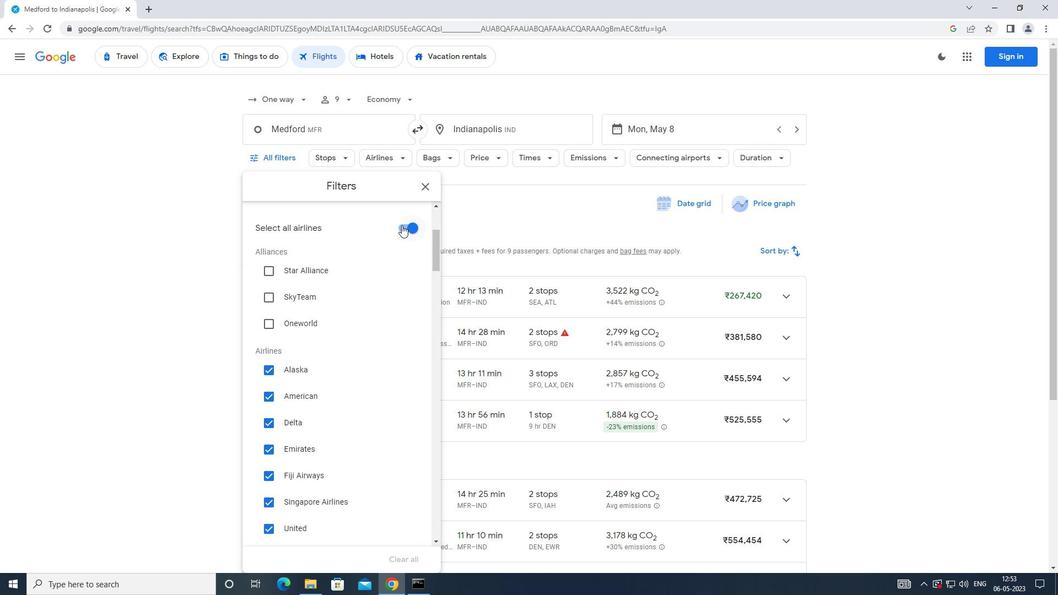 
Action: Mouse pressed left at (404, 222)
Screenshot: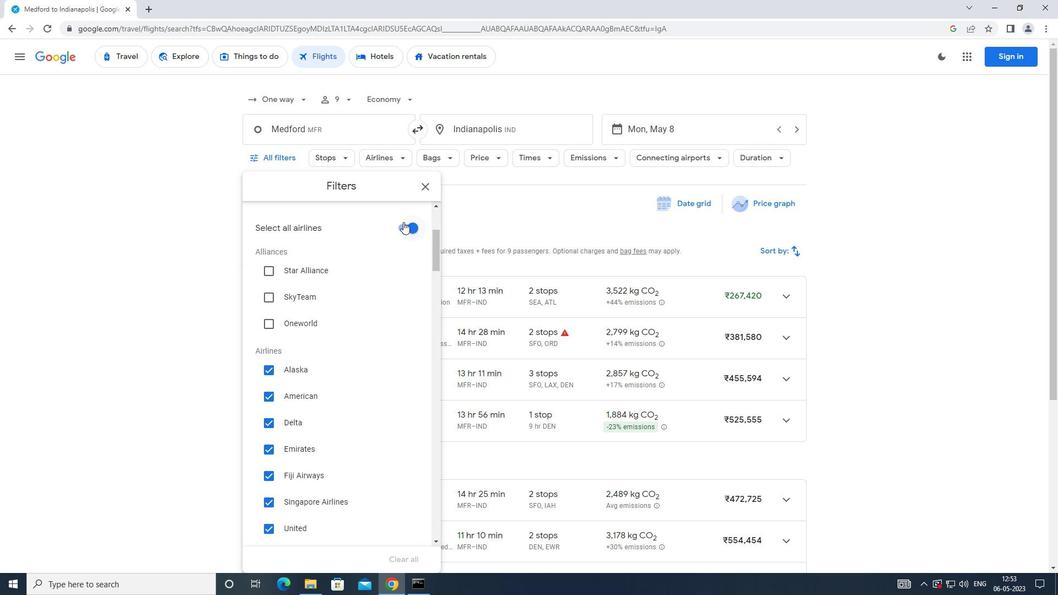 
Action: Mouse moved to (387, 314)
Screenshot: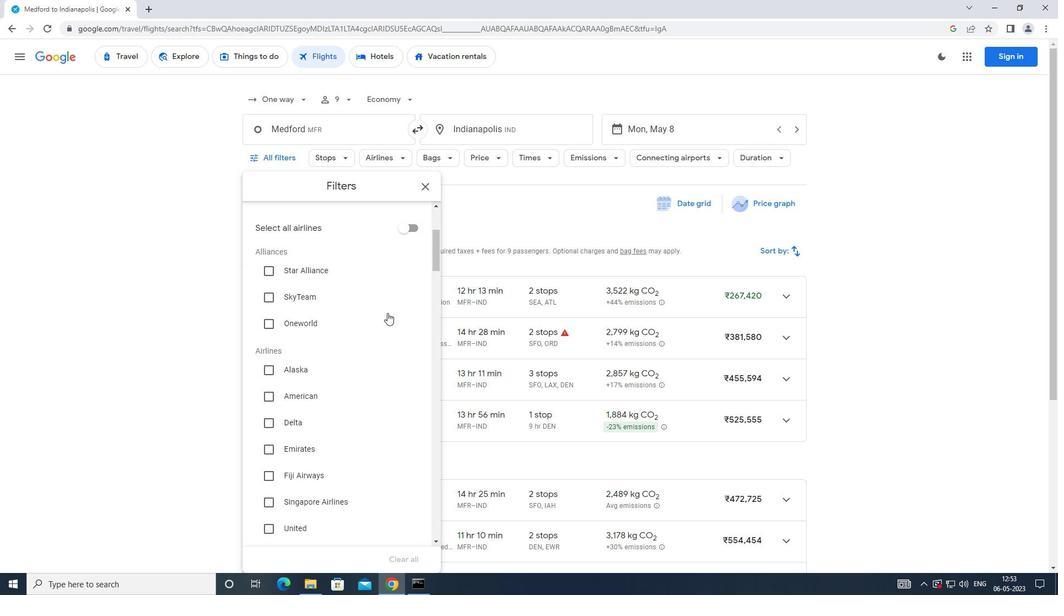 
Action: Mouse scrolled (387, 313) with delta (0, 0)
Screenshot: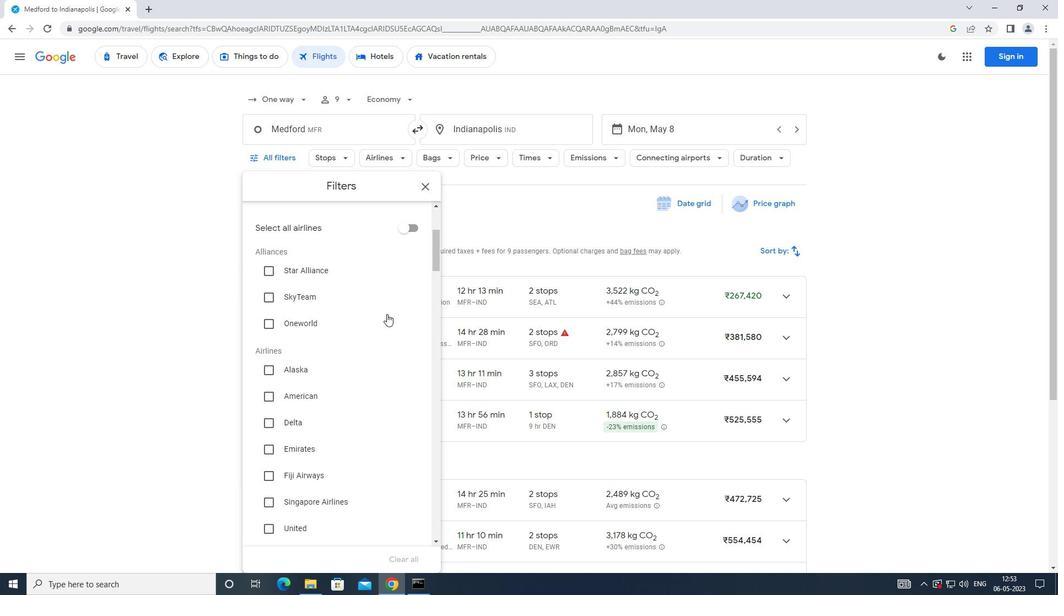 
Action: Mouse scrolled (387, 313) with delta (0, 0)
Screenshot: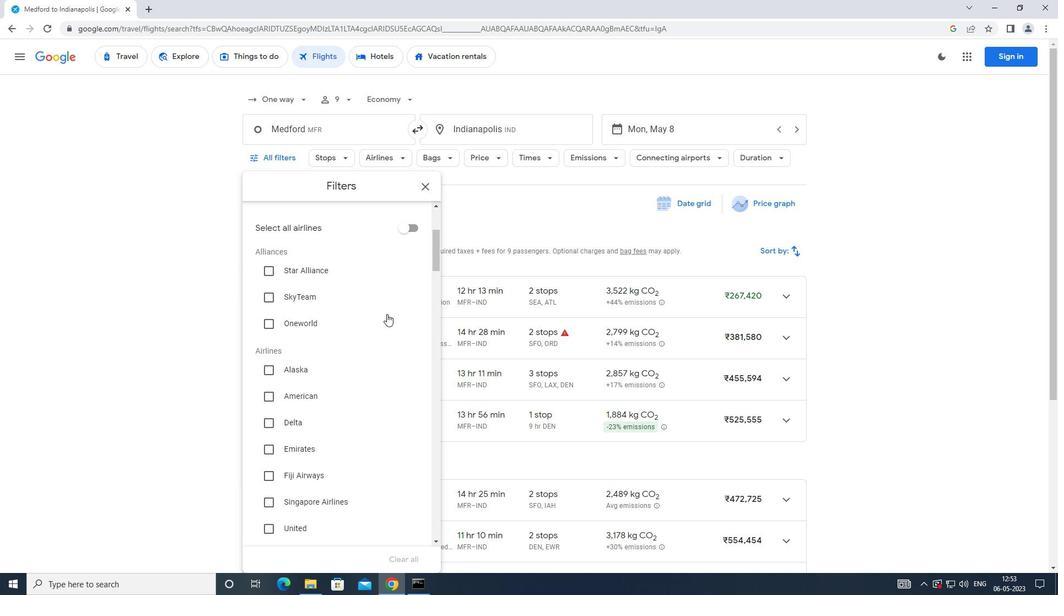 
Action: Mouse moved to (386, 314)
Screenshot: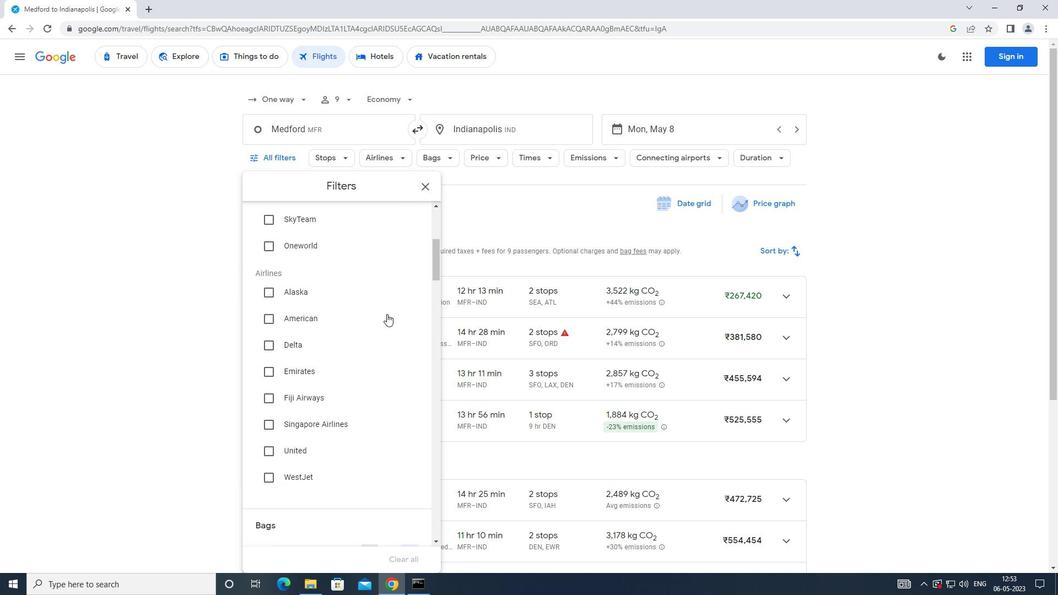
Action: Mouse scrolled (386, 313) with delta (0, 0)
Screenshot: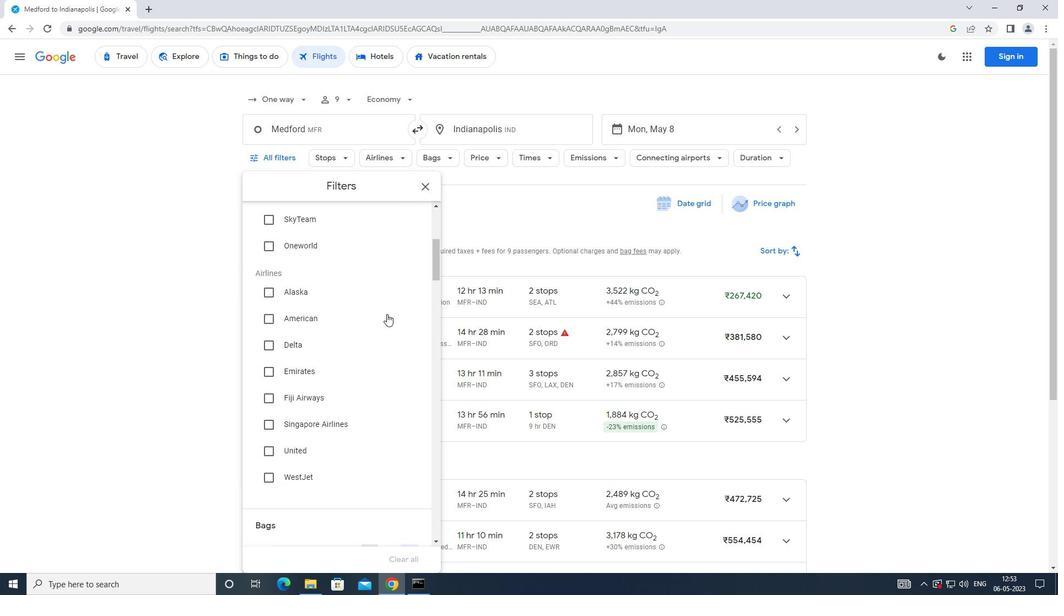 
Action: Mouse moved to (386, 314)
Screenshot: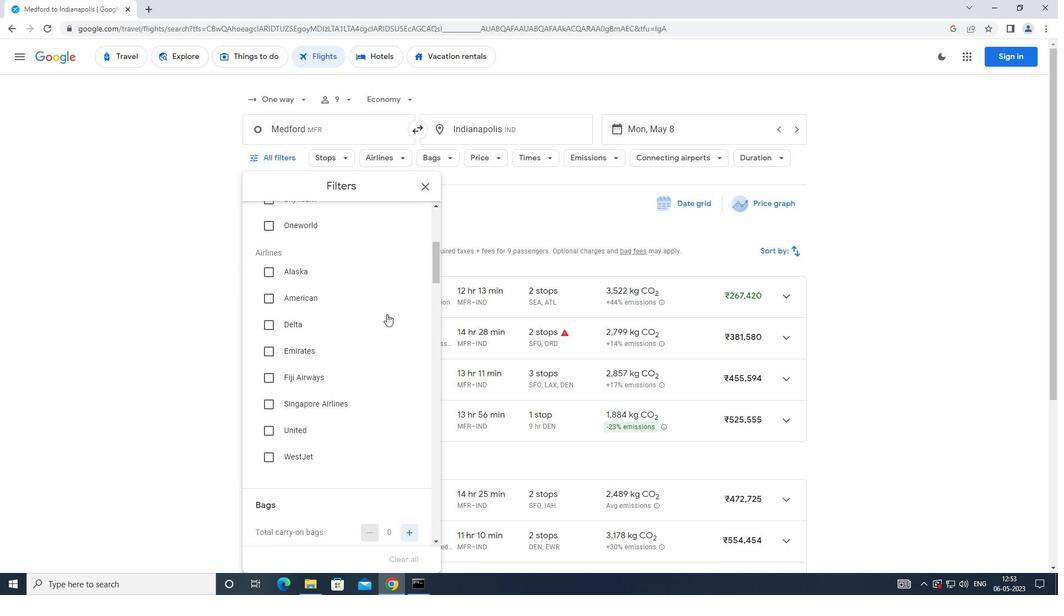 
Action: Mouse scrolled (386, 313) with delta (0, 0)
Screenshot: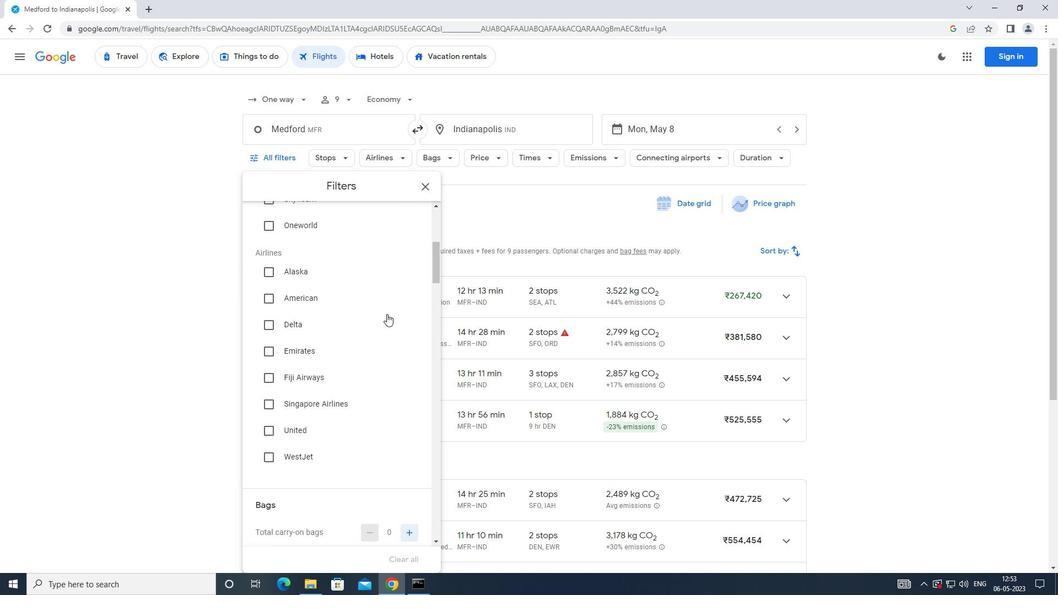 
Action: Mouse moved to (384, 314)
Screenshot: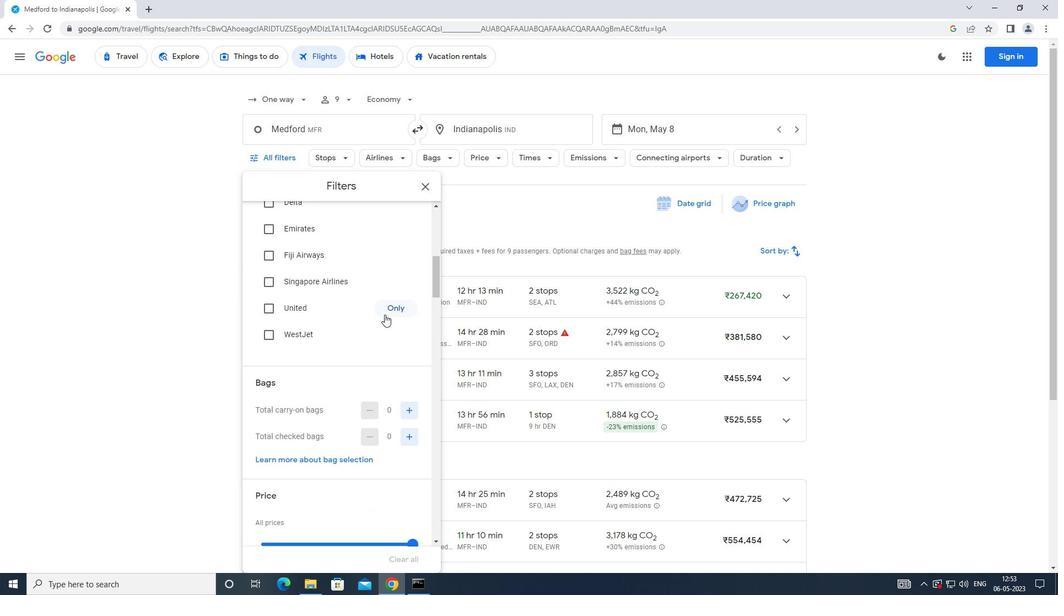 
Action: Mouse scrolled (384, 314) with delta (0, 0)
Screenshot: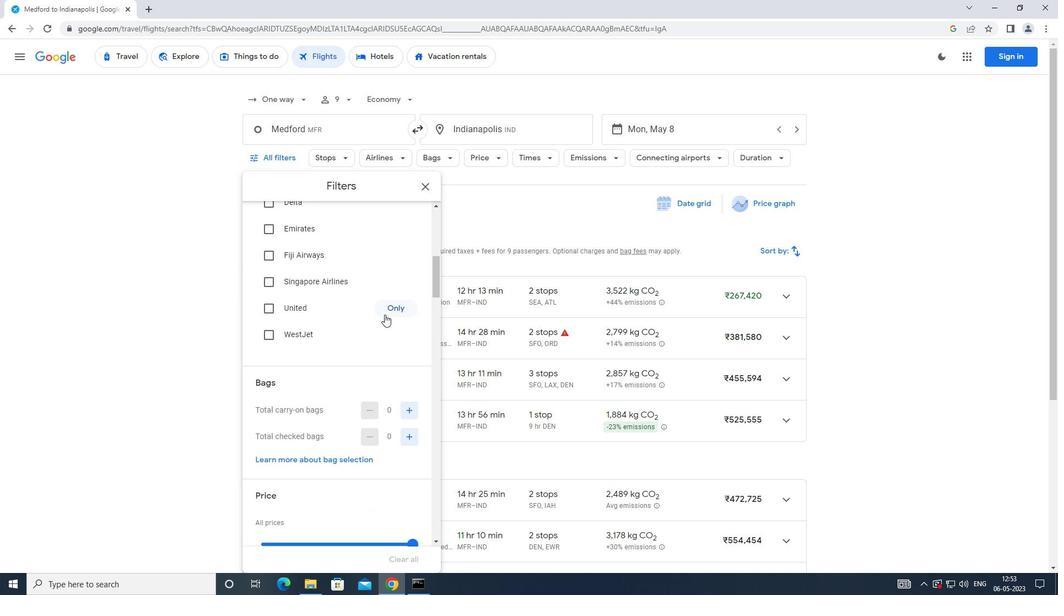 
Action: Mouse moved to (383, 315)
Screenshot: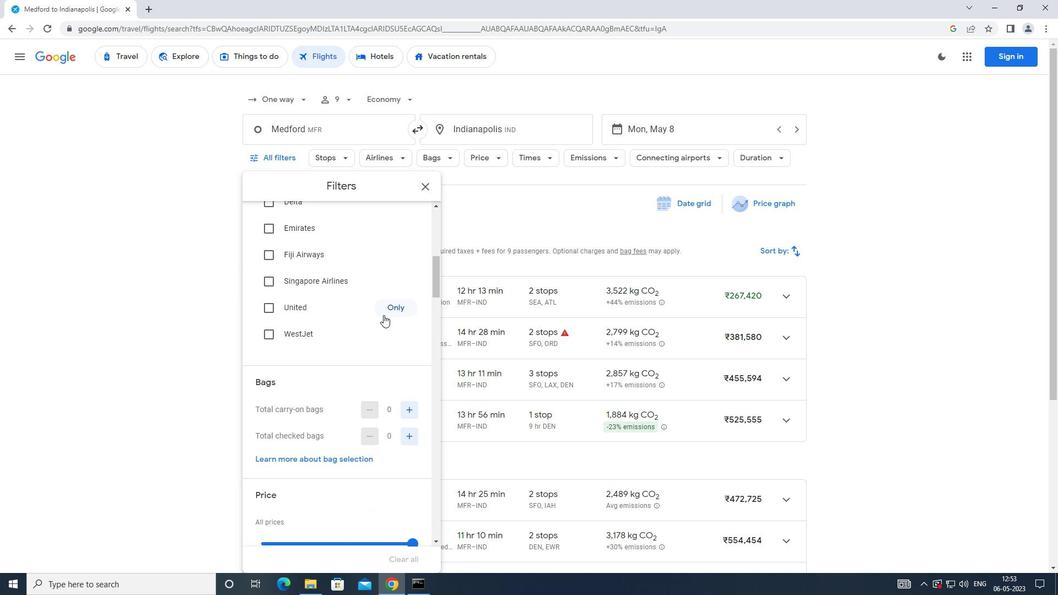 
Action: Mouse scrolled (383, 314) with delta (0, 0)
Screenshot: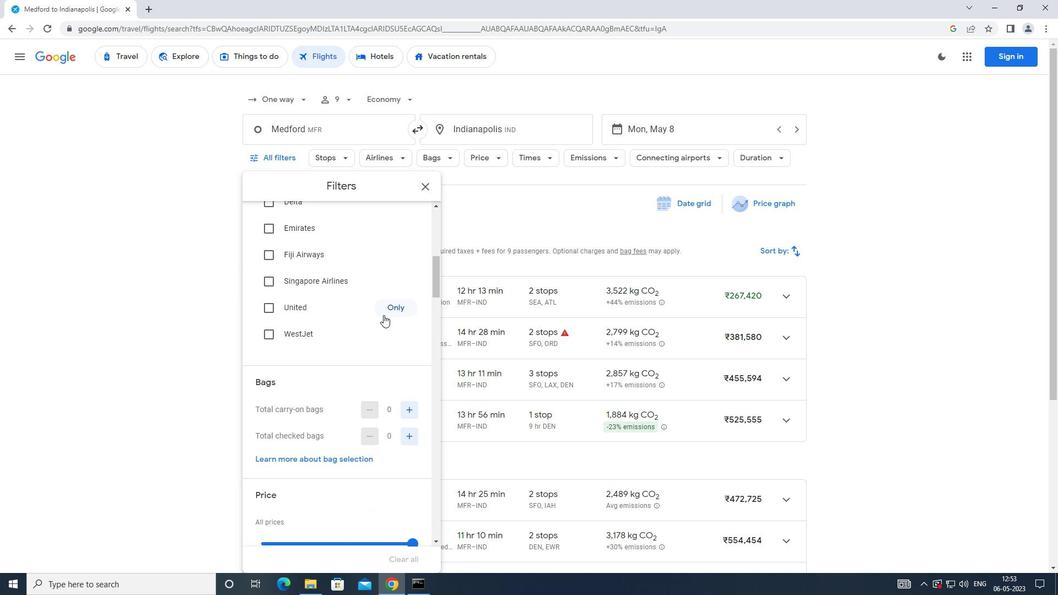 
Action: Mouse moved to (405, 298)
Screenshot: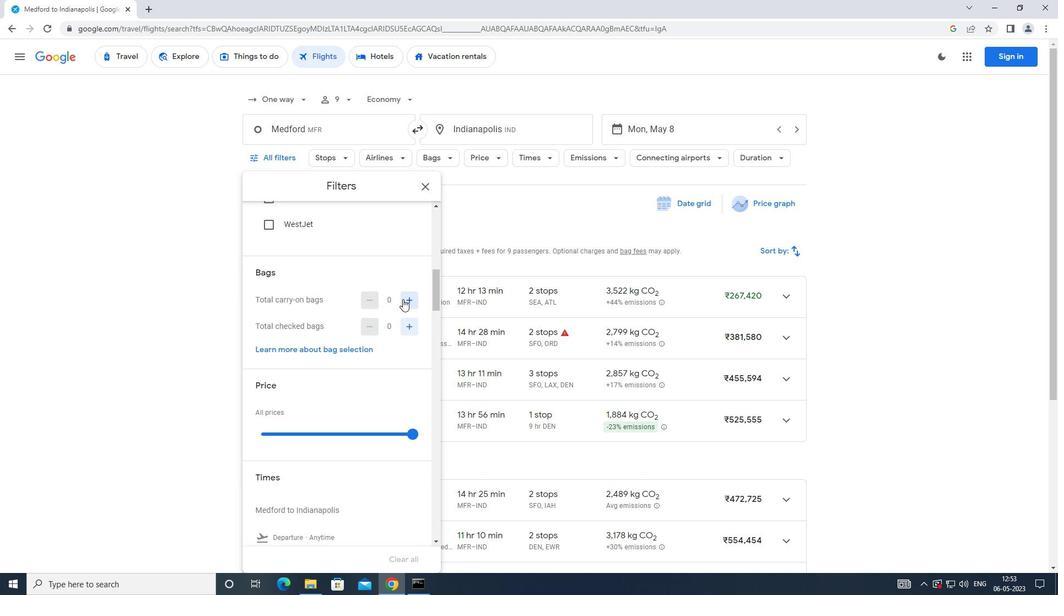 
Action: Mouse pressed left at (405, 298)
Screenshot: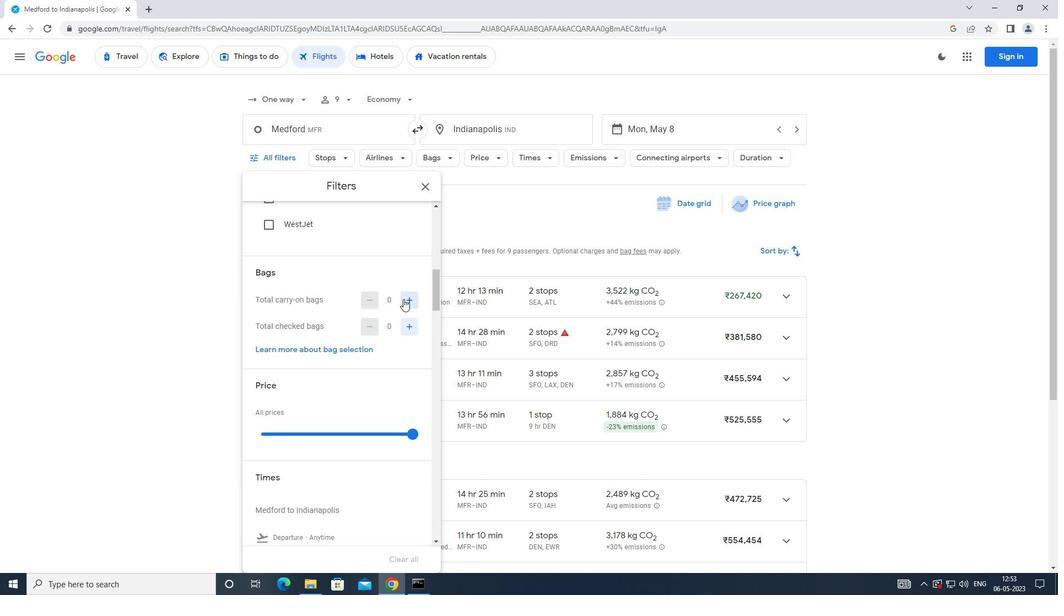 
Action: Mouse pressed left at (405, 298)
Screenshot: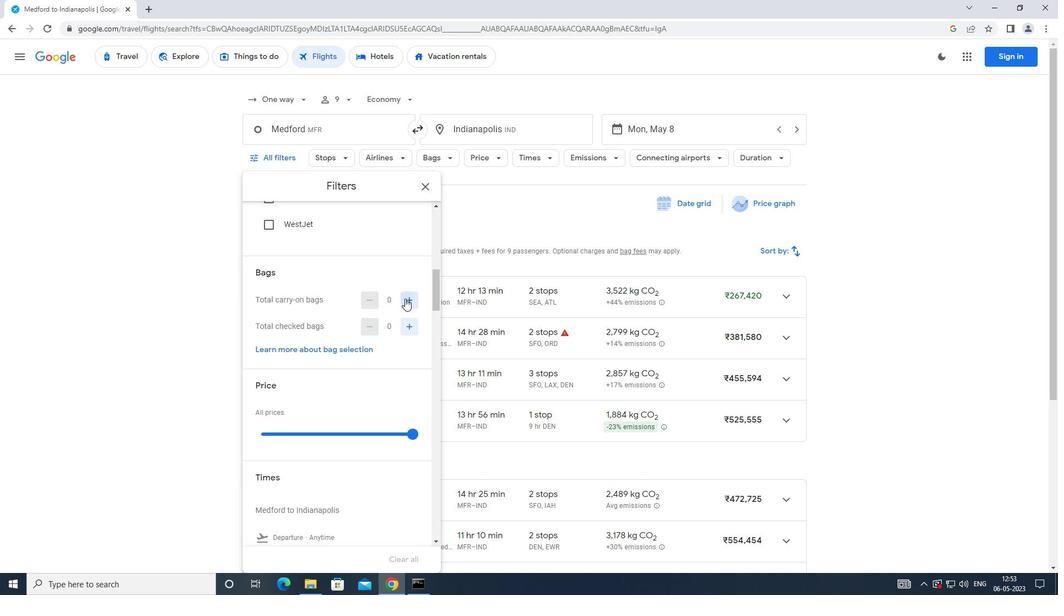 
Action: Mouse moved to (375, 301)
Screenshot: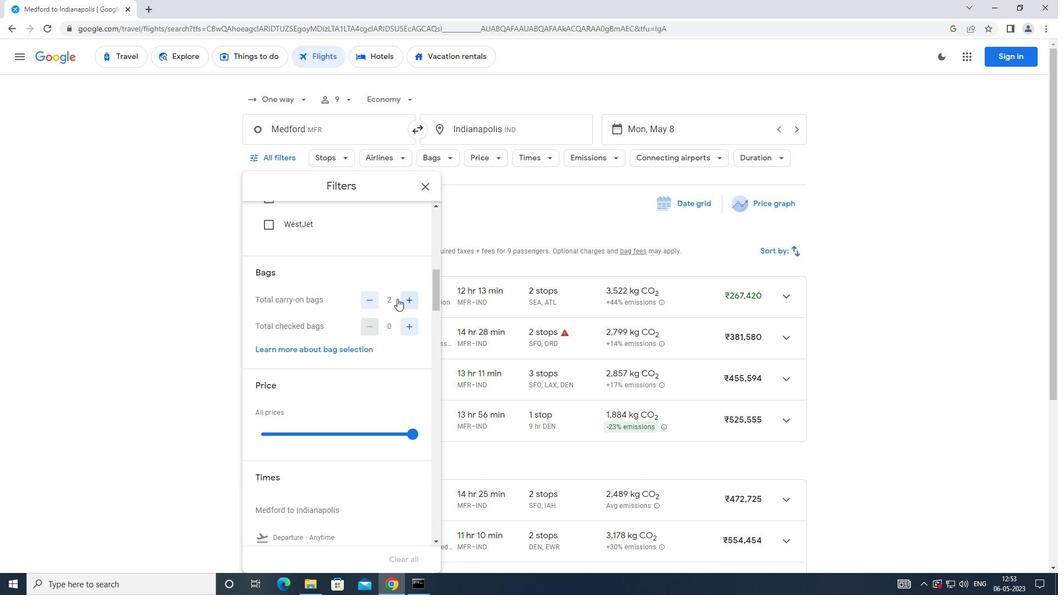 
Action: Mouse scrolled (375, 301) with delta (0, 0)
Screenshot: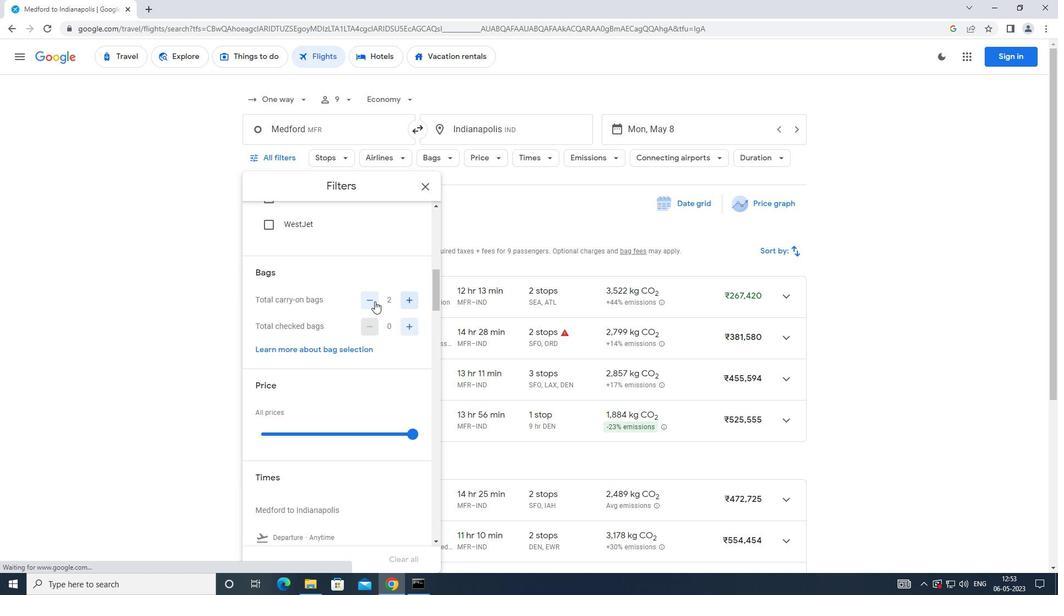 
Action: Mouse moved to (413, 381)
Screenshot: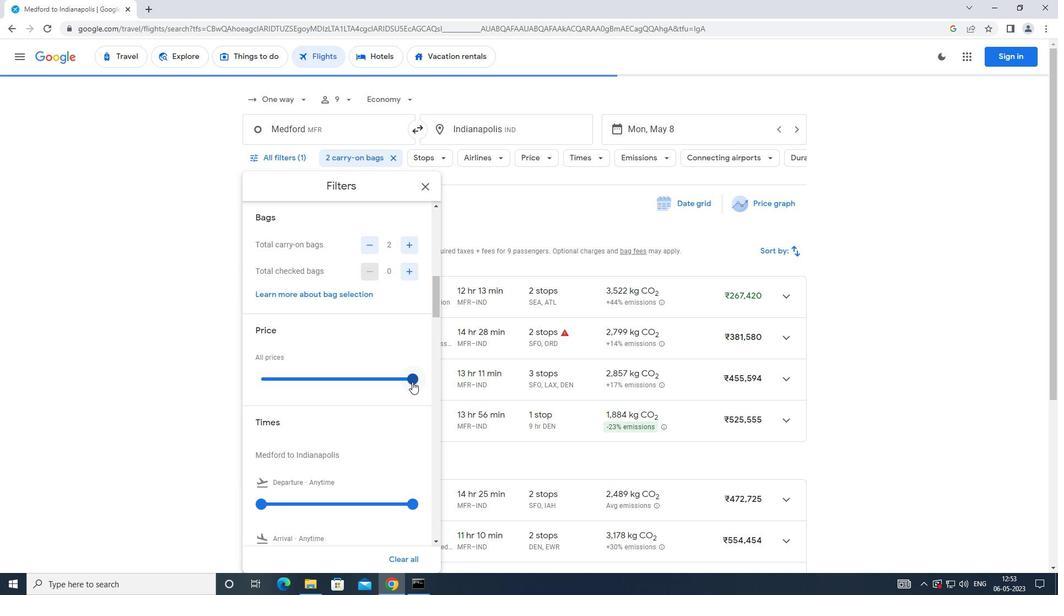 
Action: Mouse pressed left at (413, 381)
Screenshot: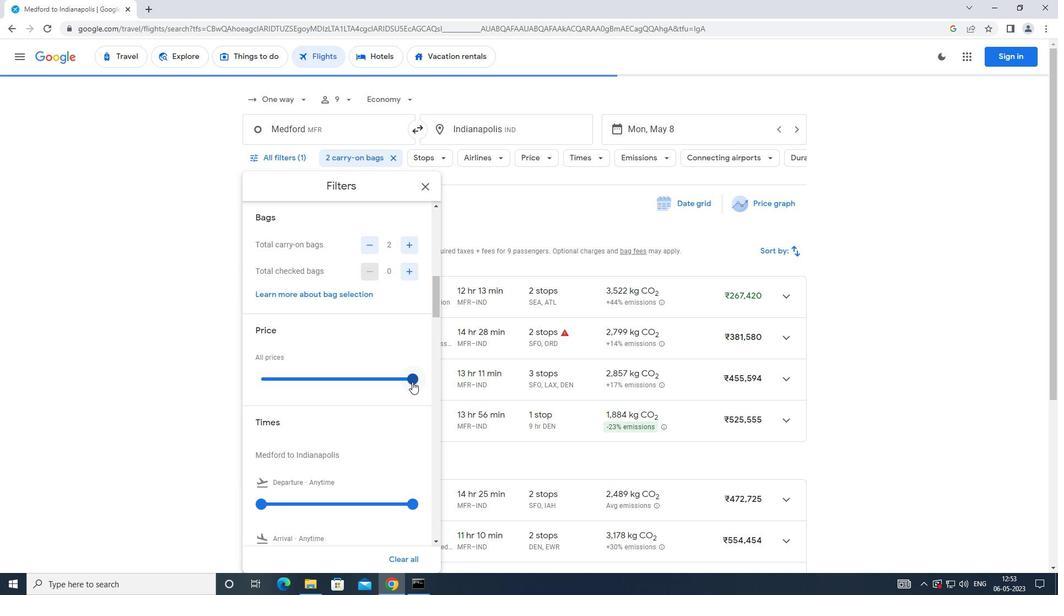 
Action: Mouse moved to (392, 370)
Screenshot: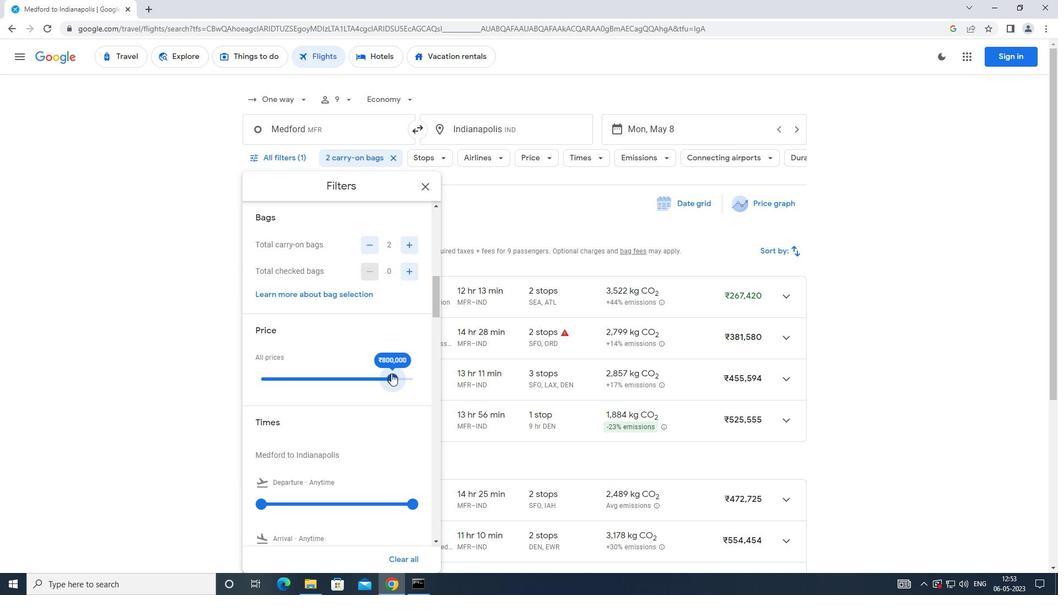 
Action: Mouse pressed left at (392, 370)
Screenshot: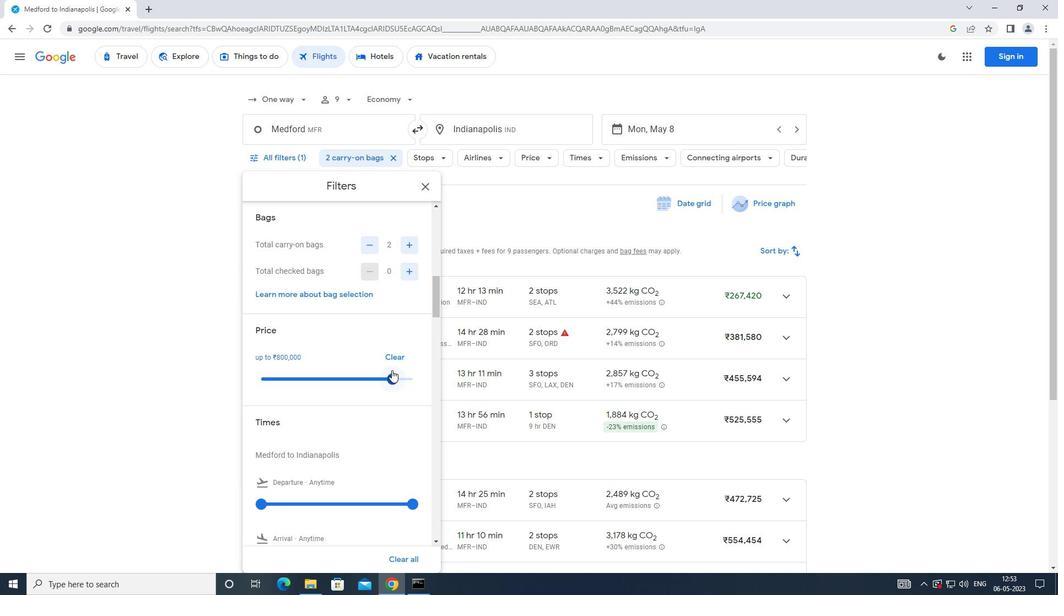
Action: Mouse moved to (394, 379)
Screenshot: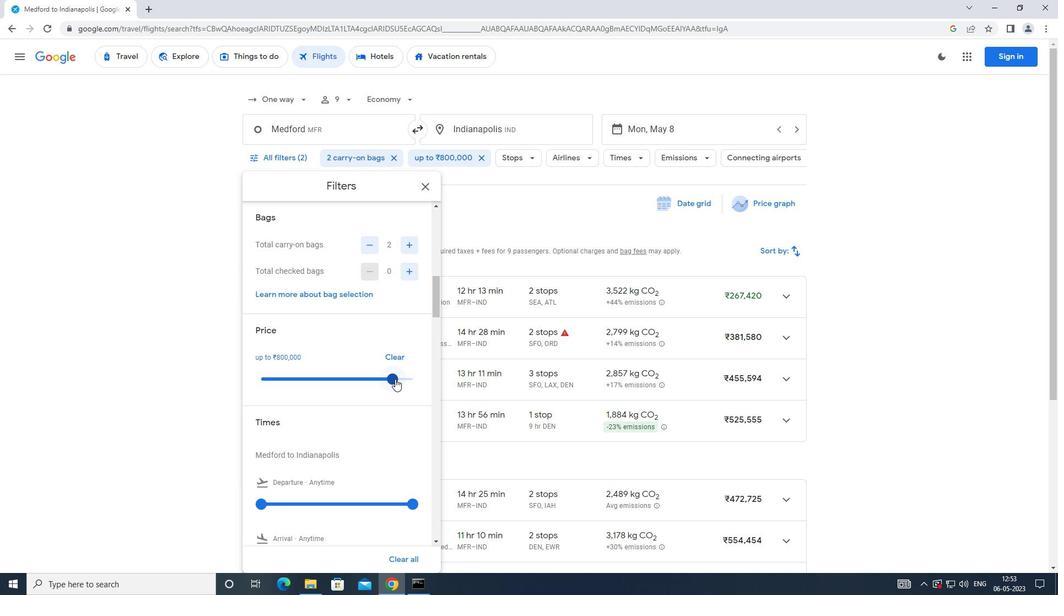 
Action: Mouse pressed left at (394, 379)
Screenshot: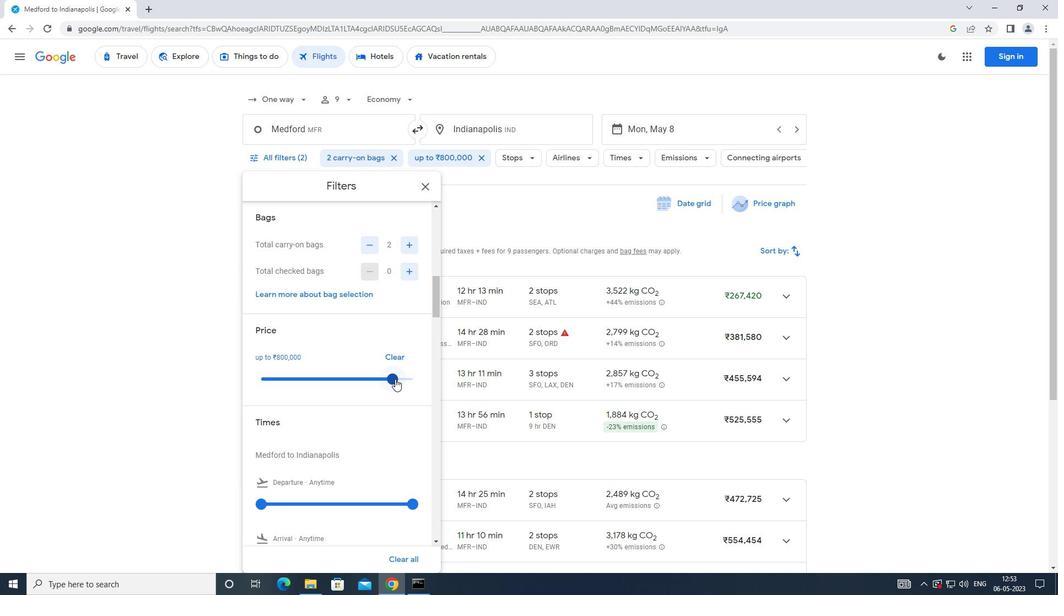 
Action: Mouse moved to (208, 353)
Screenshot: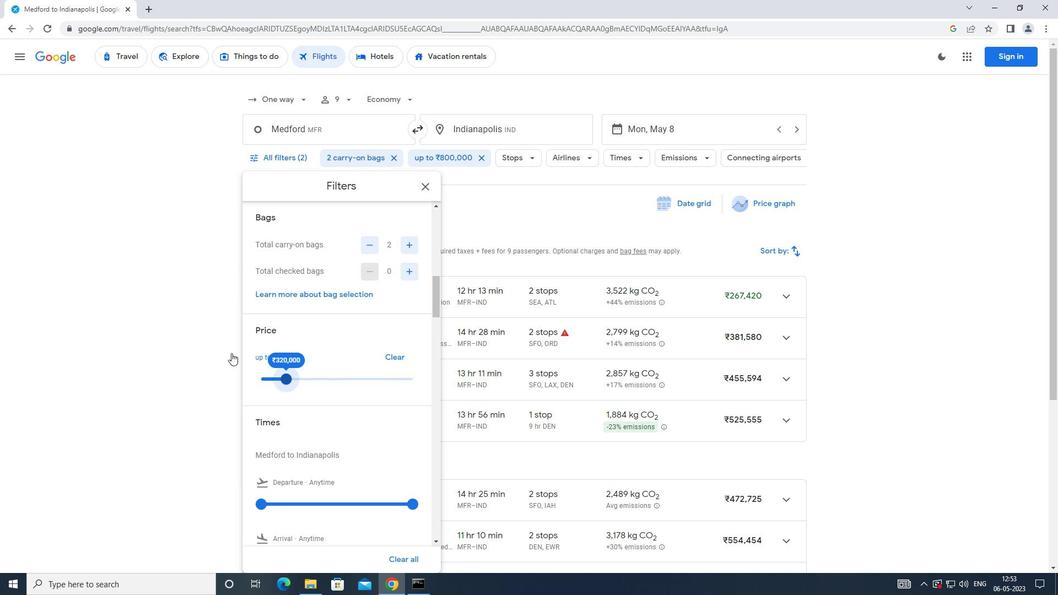 
Action: Mouse pressed left at (208, 353)
Screenshot: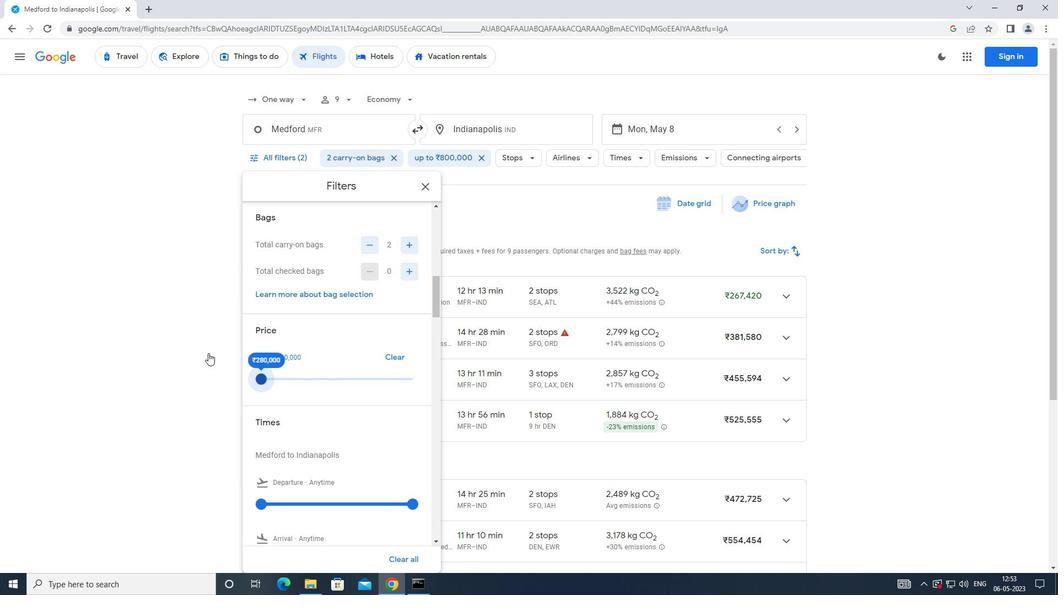 
Action: Mouse moved to (298, 156)
Screenshot: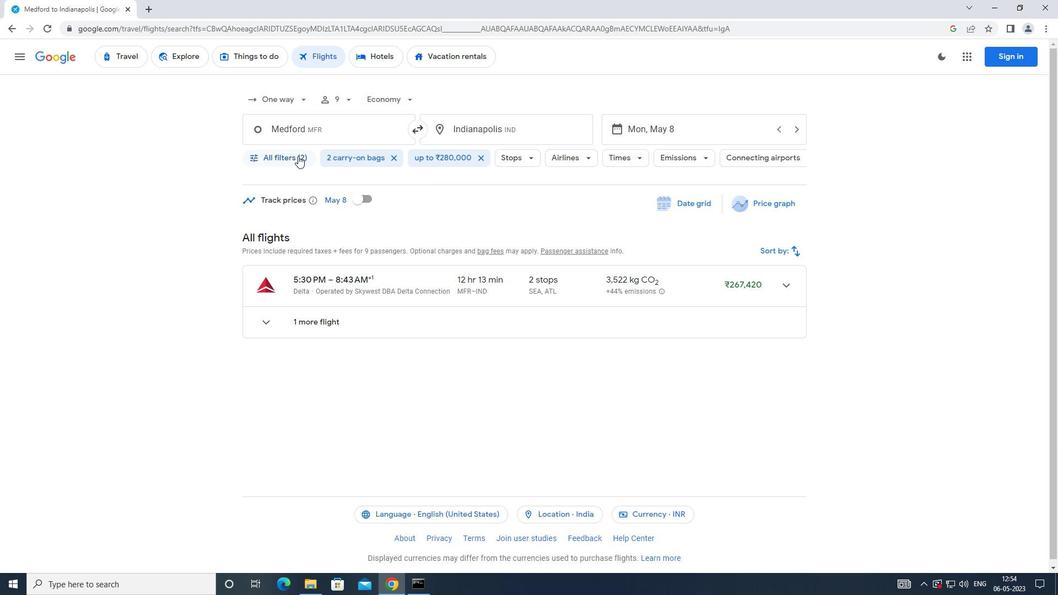 
Action: Mouse pressed left at (298, 156)
Screenshot: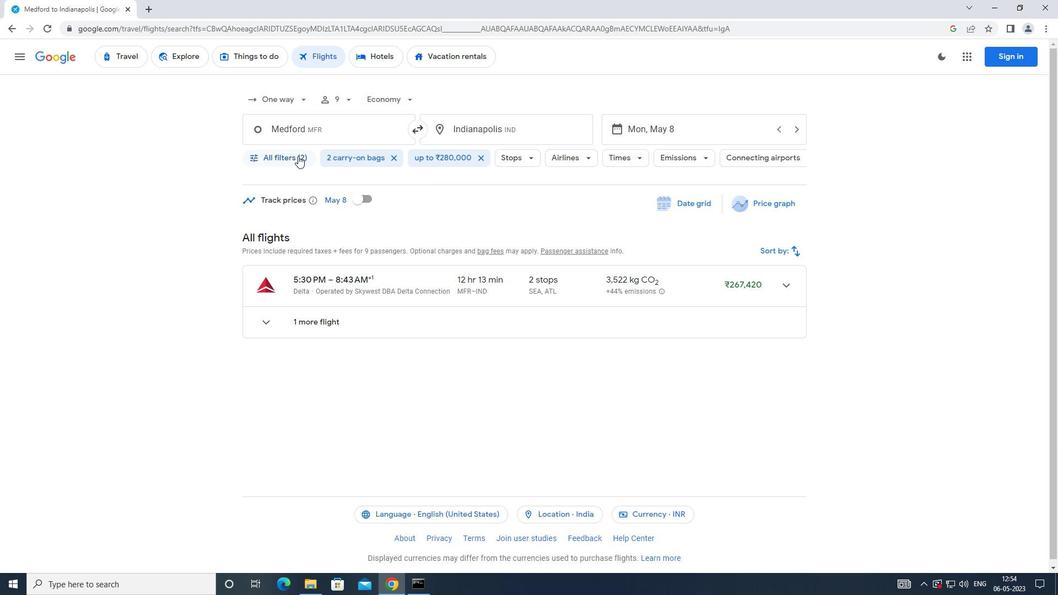 
Action: Mouse moved to (320, 352)
Screenshot: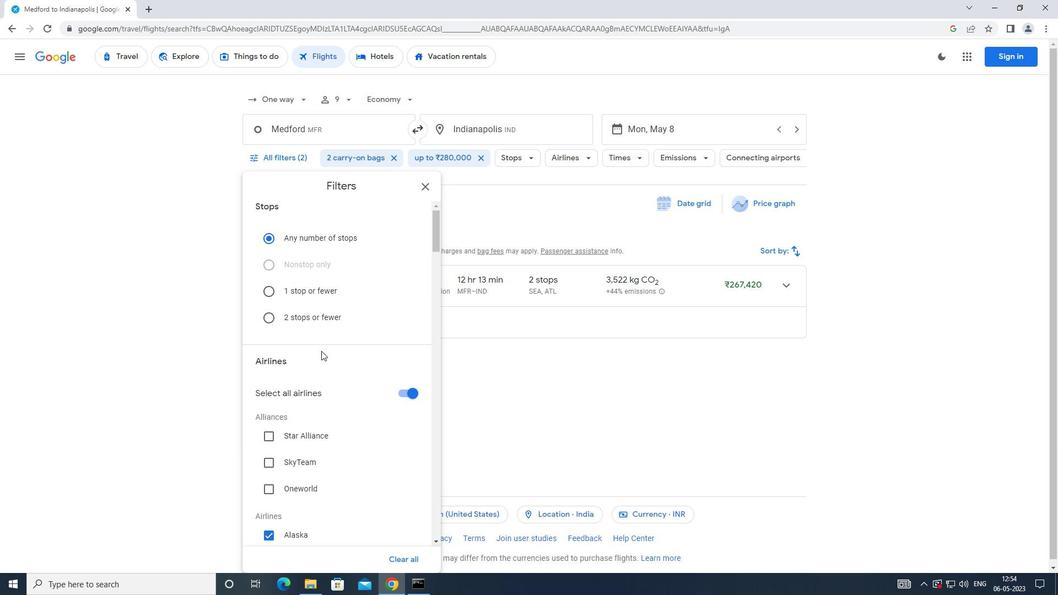 
Action: Mouse scrolled (320, 351) with delta (0, 0)
Screenshot: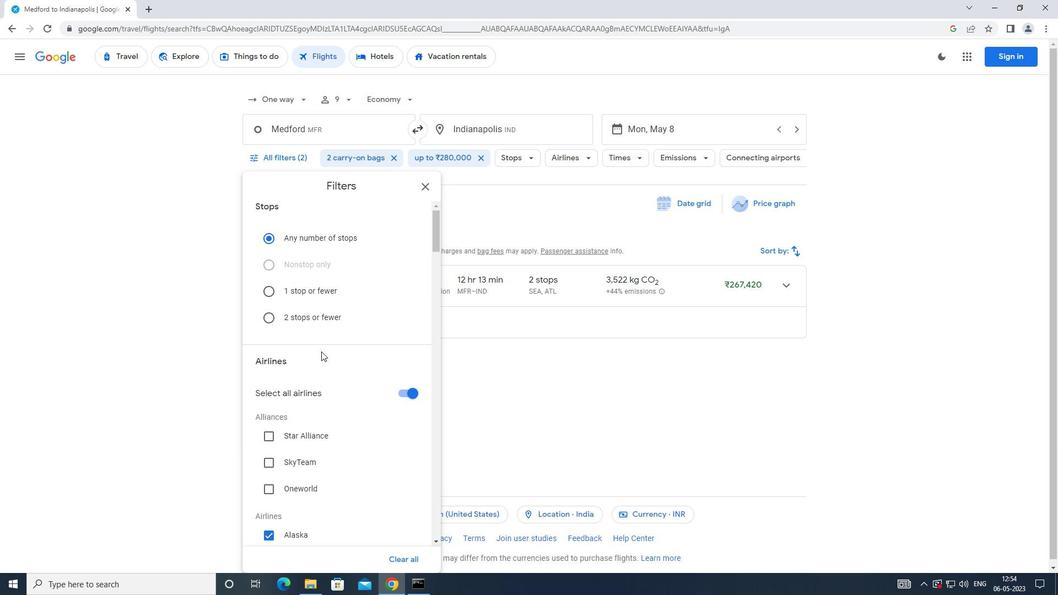 
Action: Mouse moved to (319, 354)
Screenshot: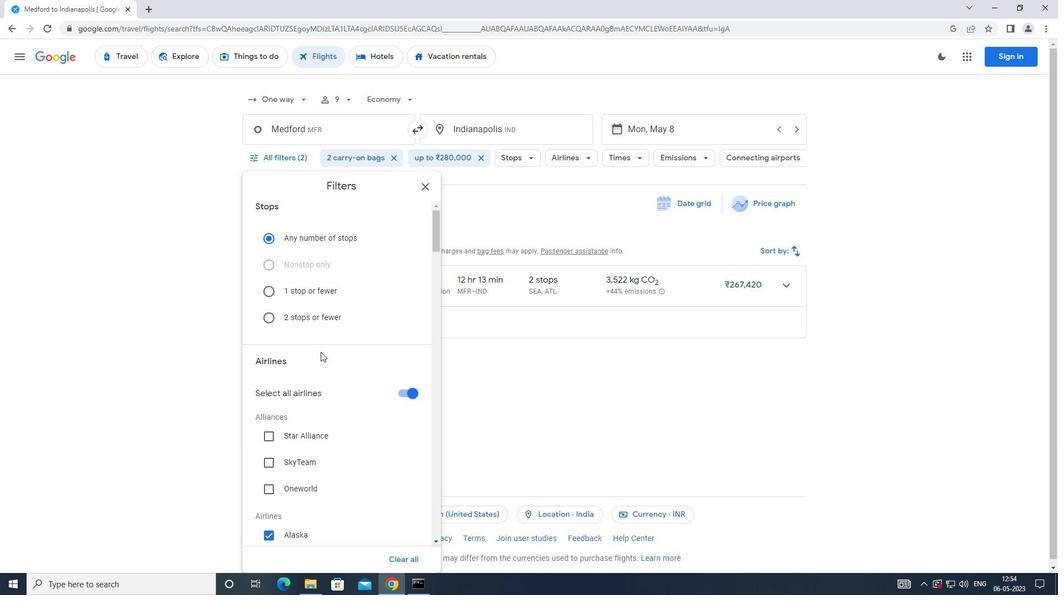 
Action: Mouse scrolled (319, 353) with delta (0, 0)
Screenshot: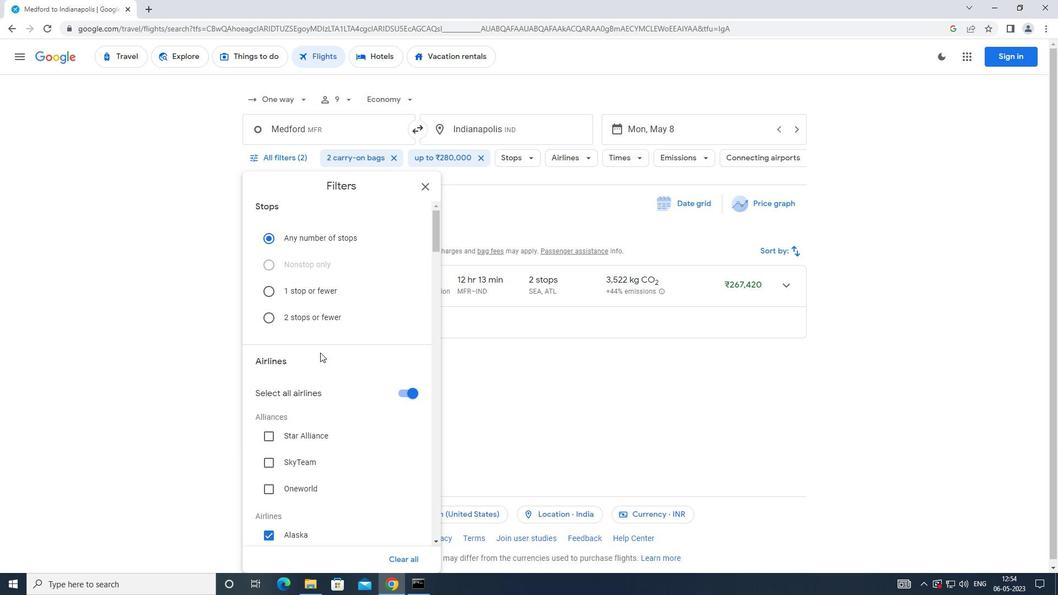
Action: Mouse moved to (318, 354)
Screenshot: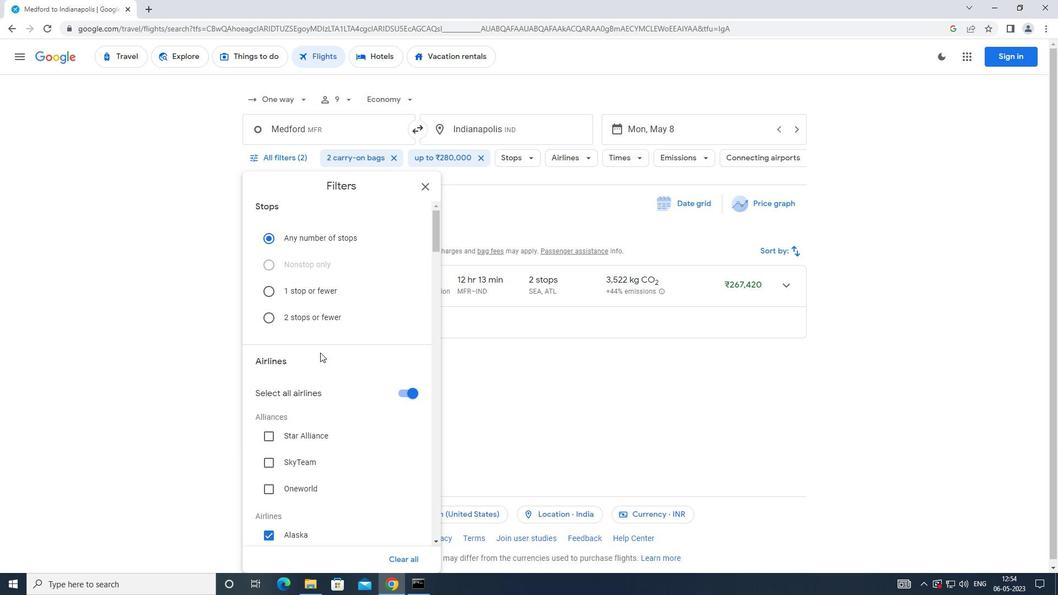 
Action: Mouse scrolled (318, 354) with delta (0, 0)
Screenshot: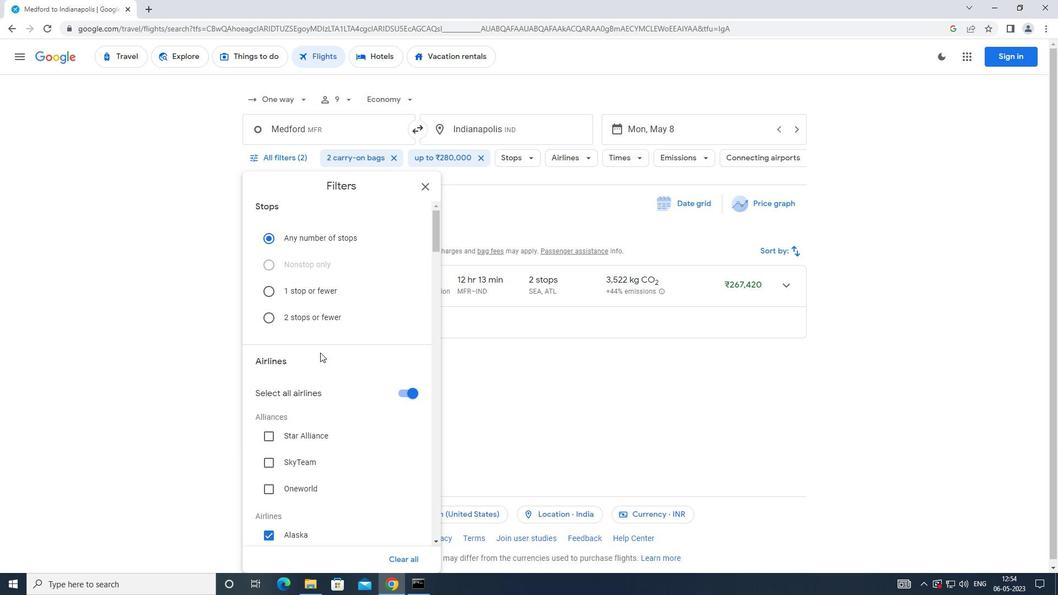 
Action: Mouse scrolled (318, 354) with delta (0, 0)
Screenshot: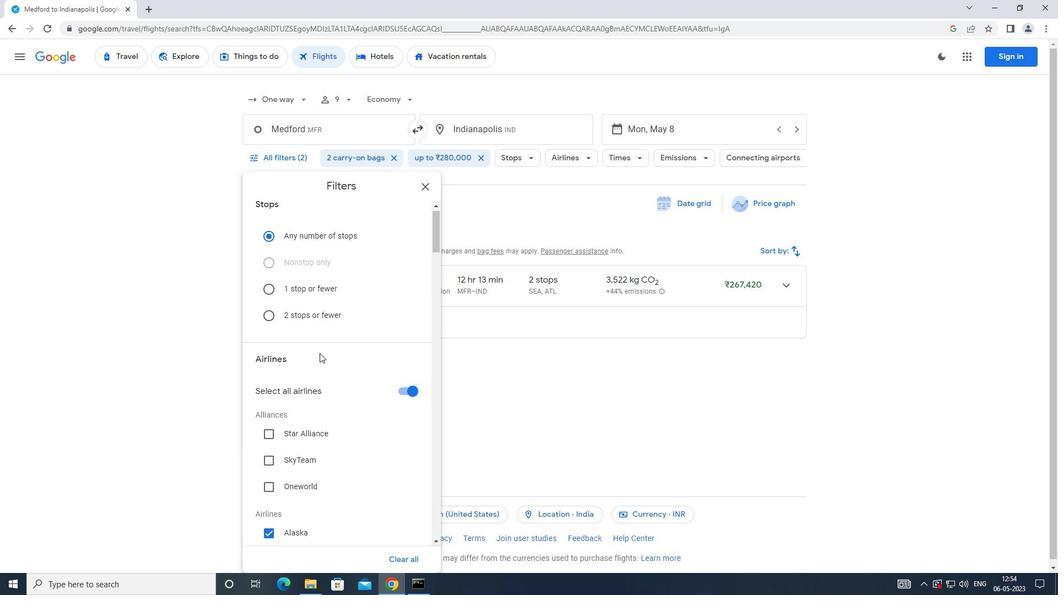 
Action: Mouse moved to (318, 354)
Screenshot: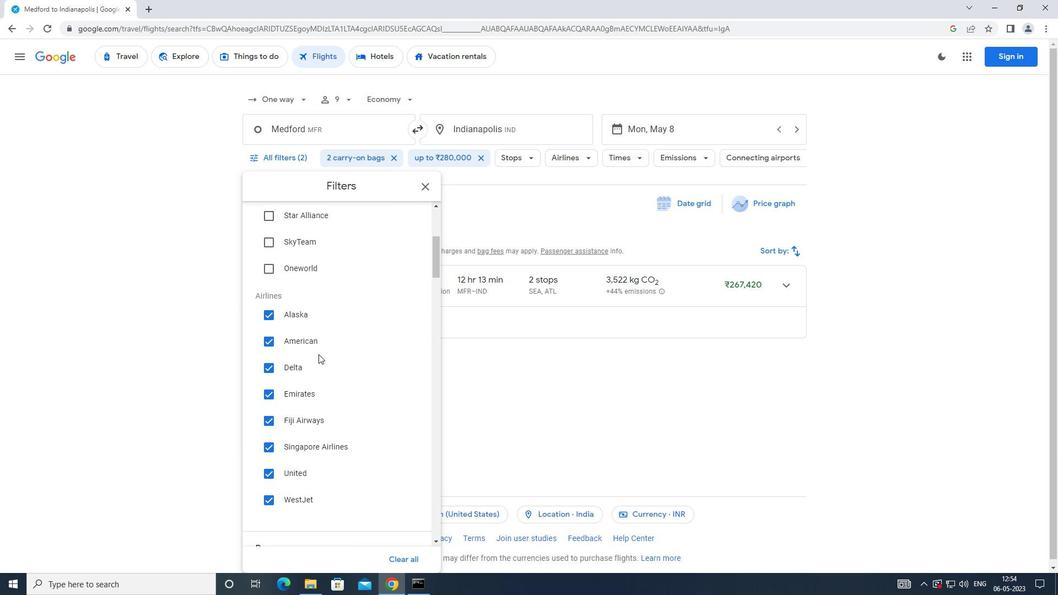 
Action: Mouse scrolled (318, 353) with delta (0, 0)
Screenshot: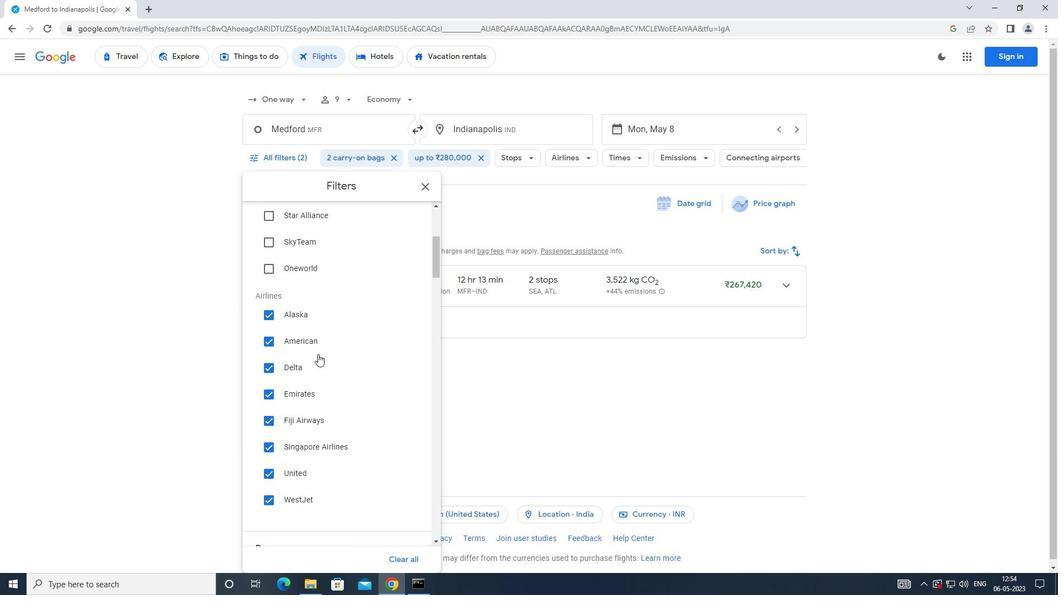 
Action: Mouse scrolled (318, 353) with delta (0, 0)
Screenshot: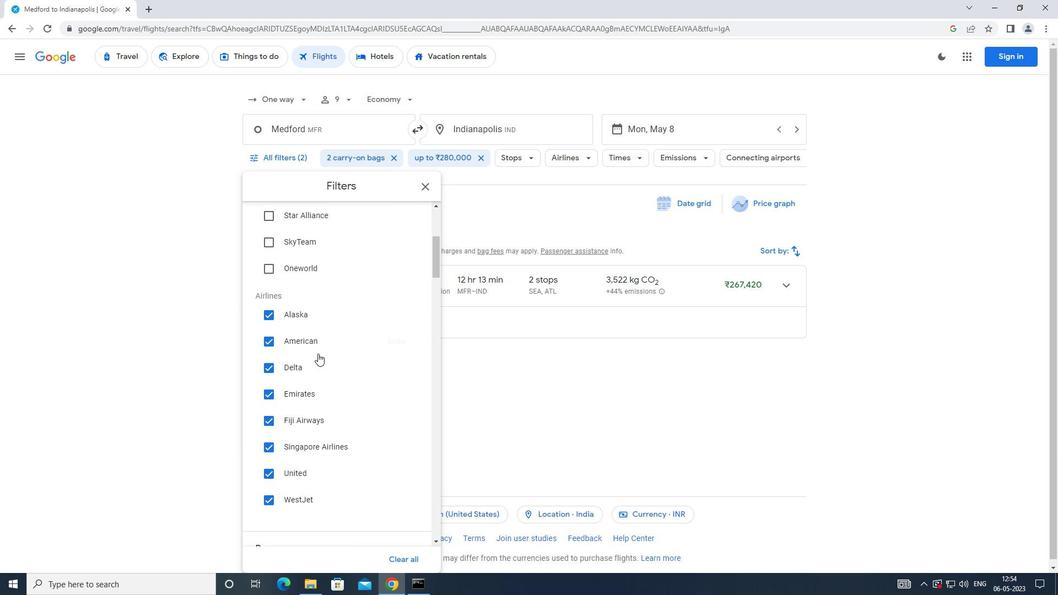 
Action: Mouse scrolled (318, 353) with delta (0, 0)
Screenshot: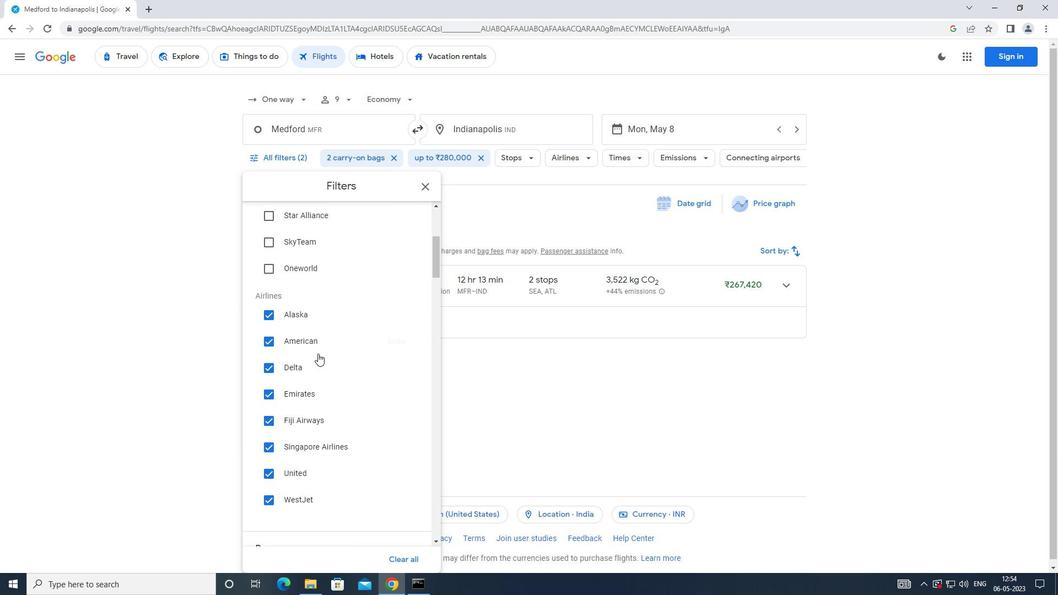 
Action: Mouse moved to (317, 353)
Screenshot: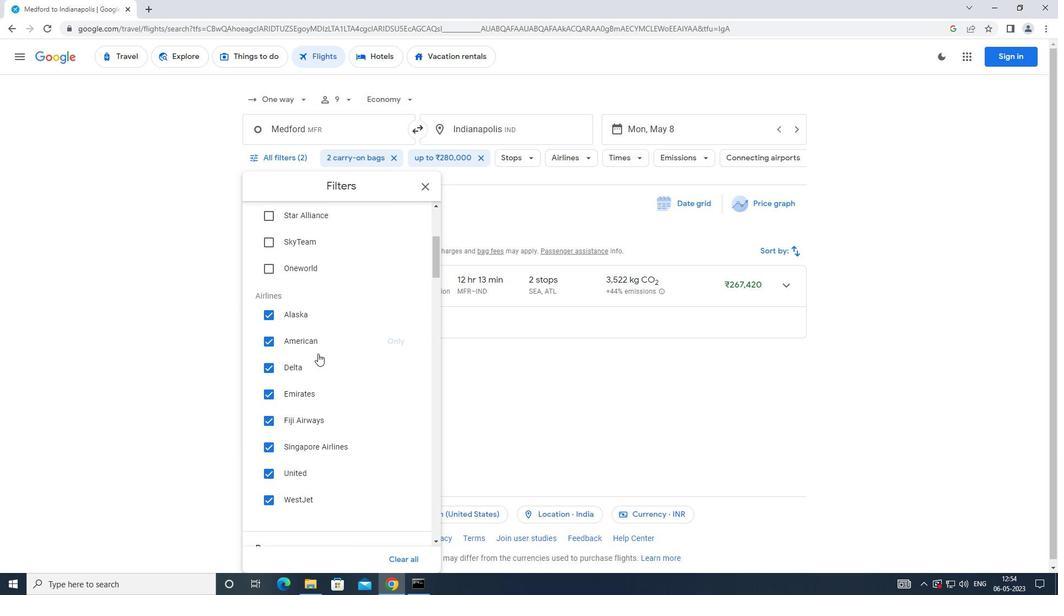 
Action: Mouse scrolled (317, 352) with delta (0, 0)
Screenshot: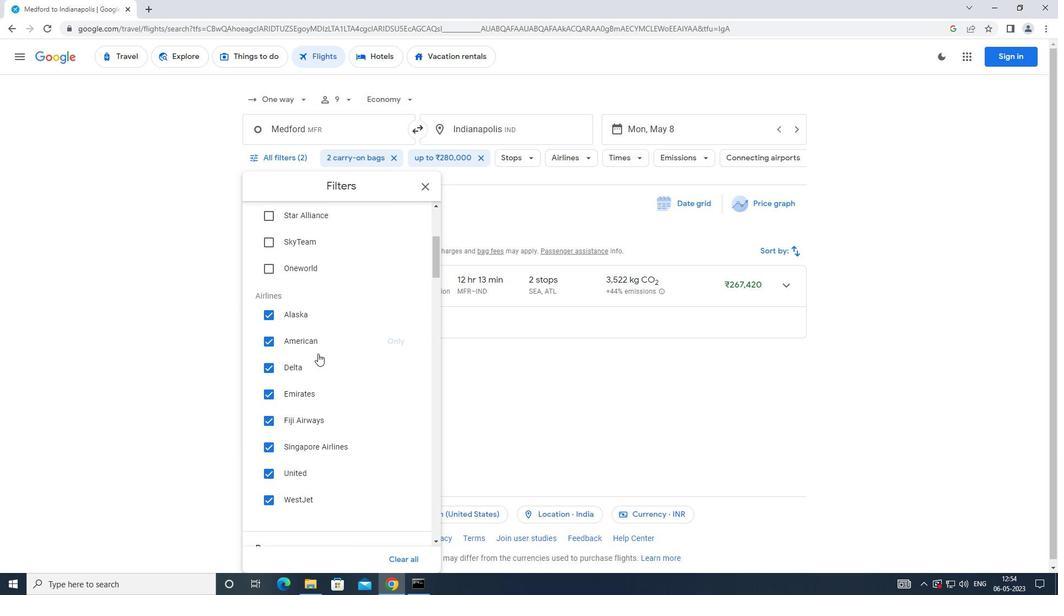 
Action: Mouse moved to (317, 346)
Screenshot: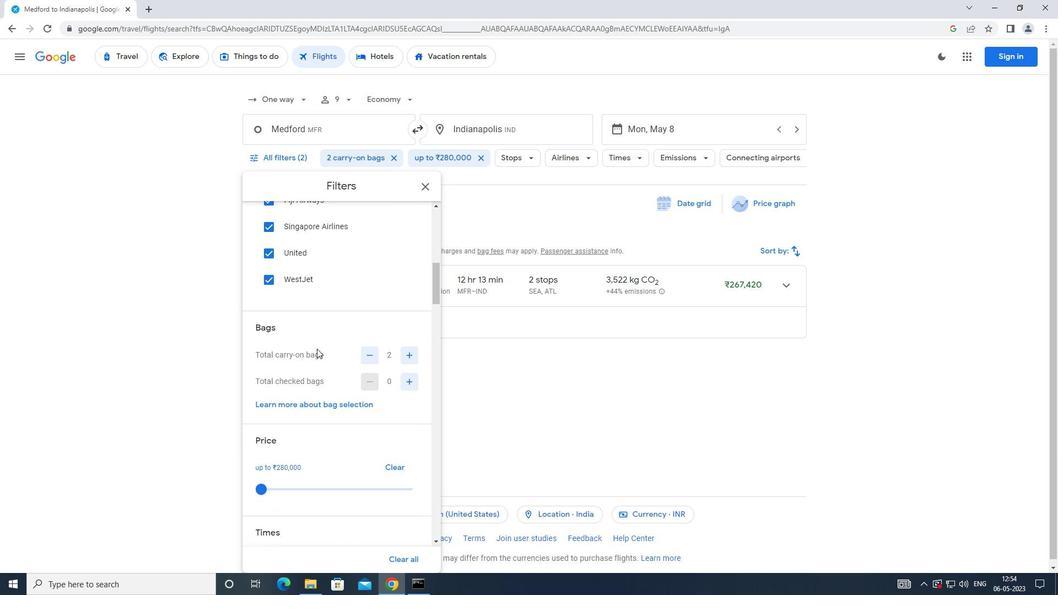 
Action: Mouse scrolled (317, 345) with delta (0, 0)
Screenshot: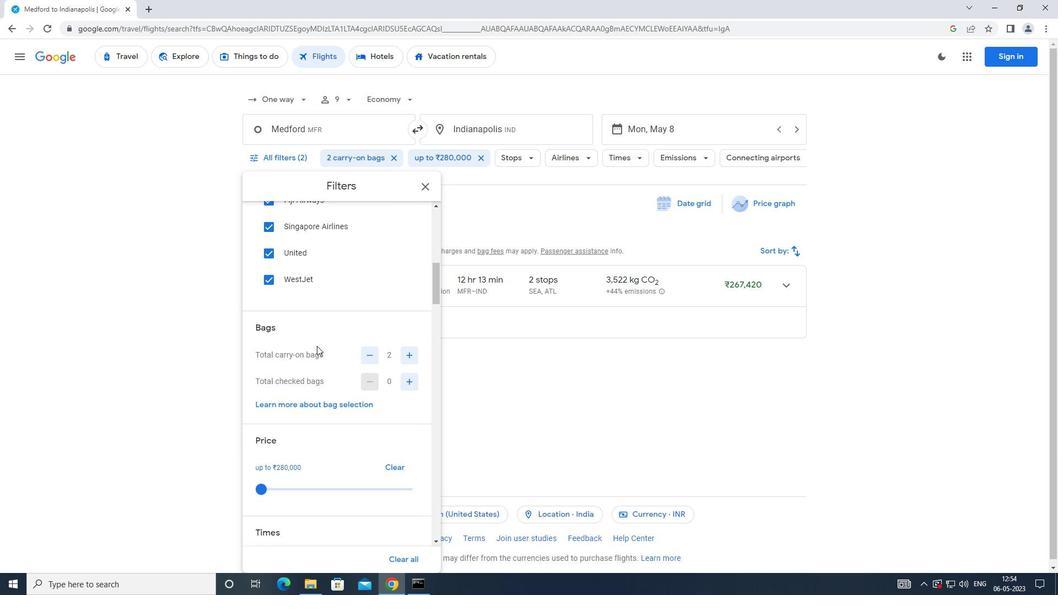 
Action: Mouse scrolled (317, 345) with delta (0, 0)
Screenshot: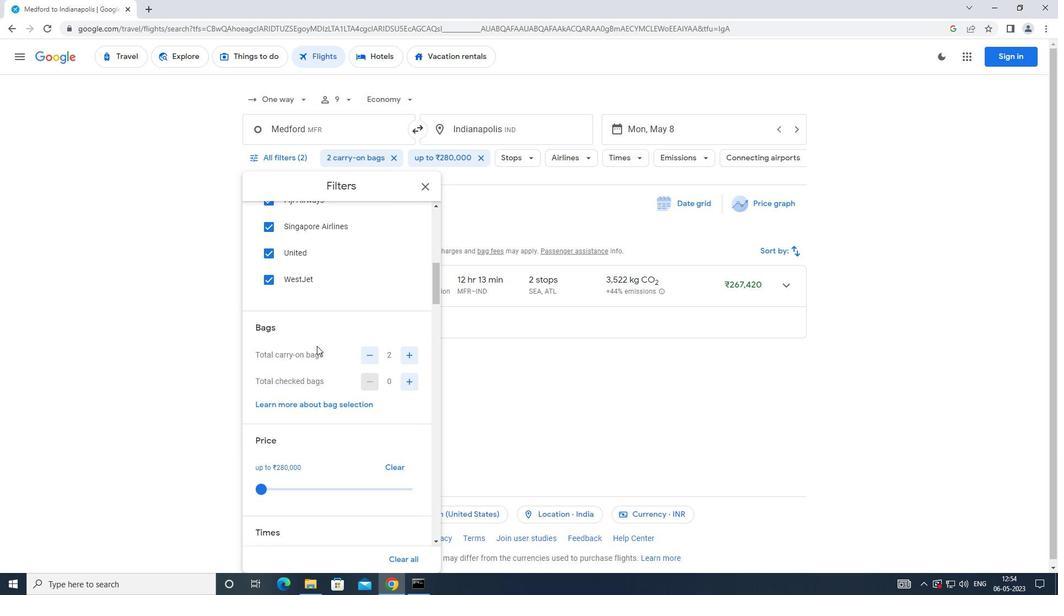 
Action: Mouse moved to (306, 347)
Screenshot: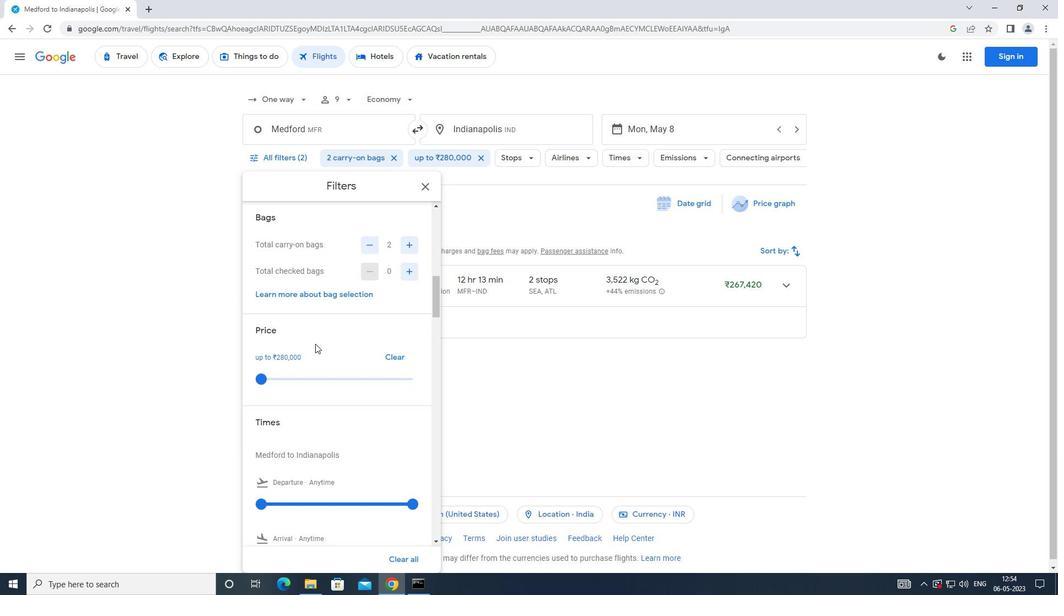 
Action: Mouse scrolled (306, 346) with delta (0, 0)
Screenshot: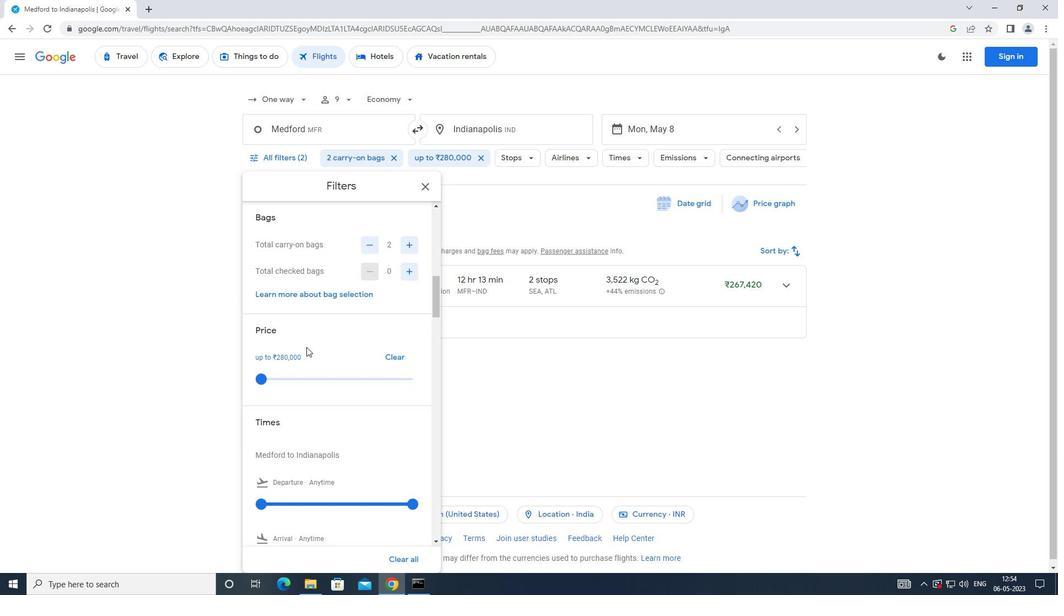 
Action: Mouse scrolled (306, 346) with delta (0, 0)
Screenshot: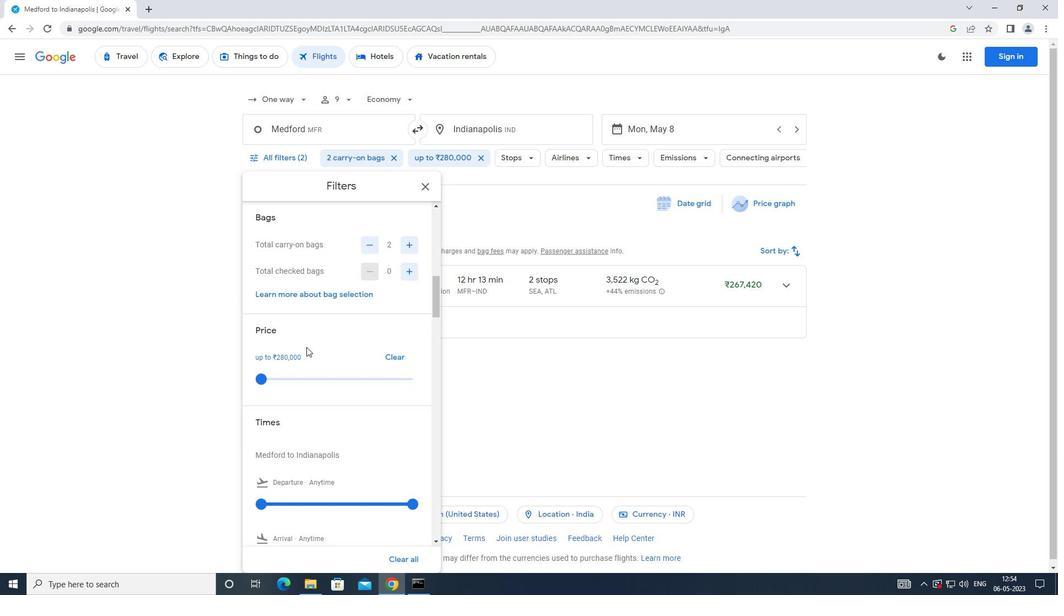 
Action: Mouse scrolled (306, 346) with delta (0, 0)
Screenshot: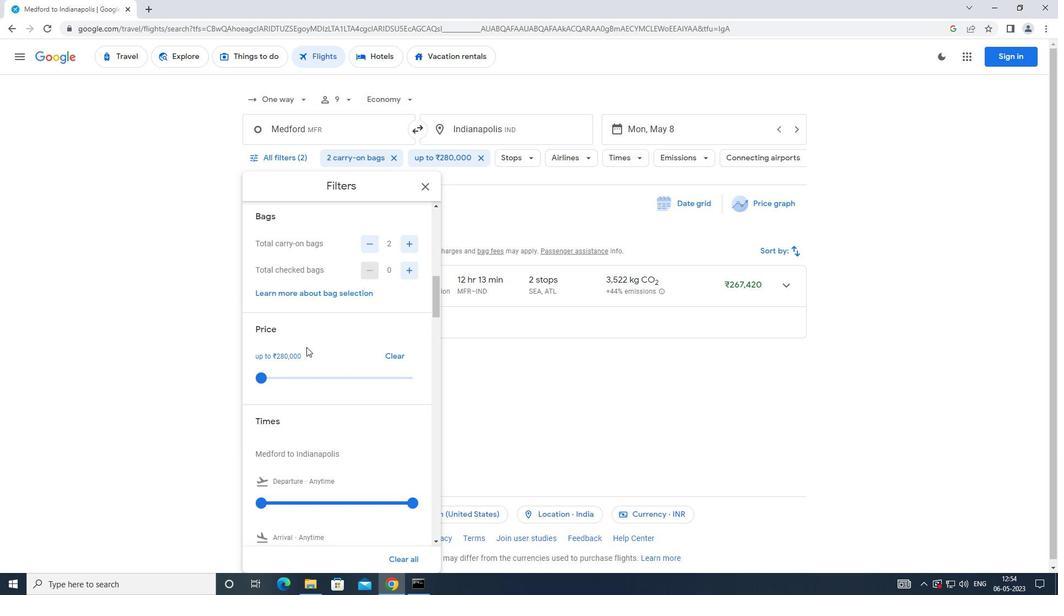 
Action: Mouse moved to (262, 336)
Screenshot: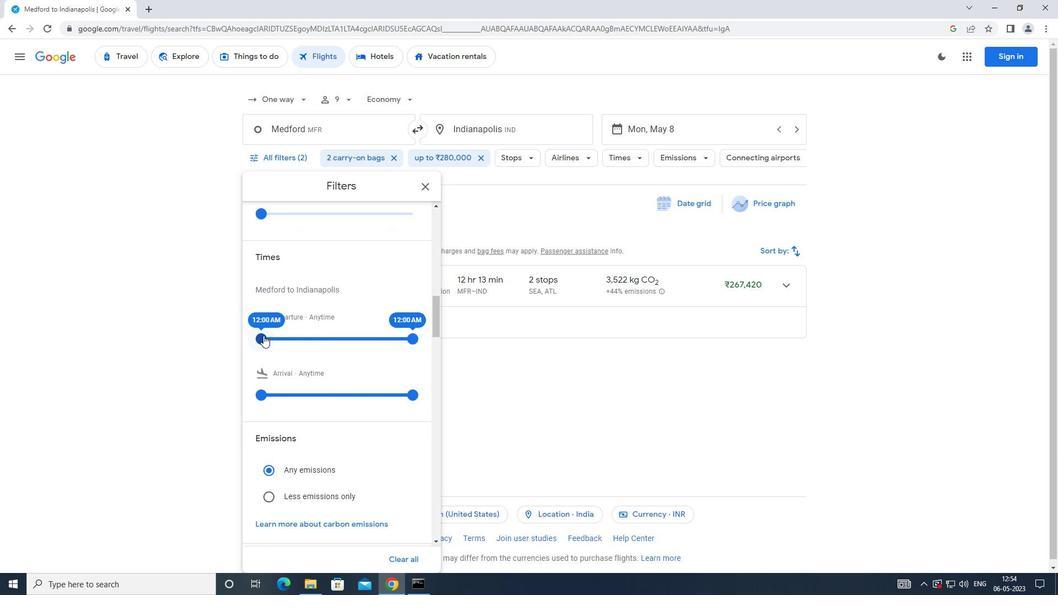 
Action: Mouse pressed left at (262, 336)
Screenshot: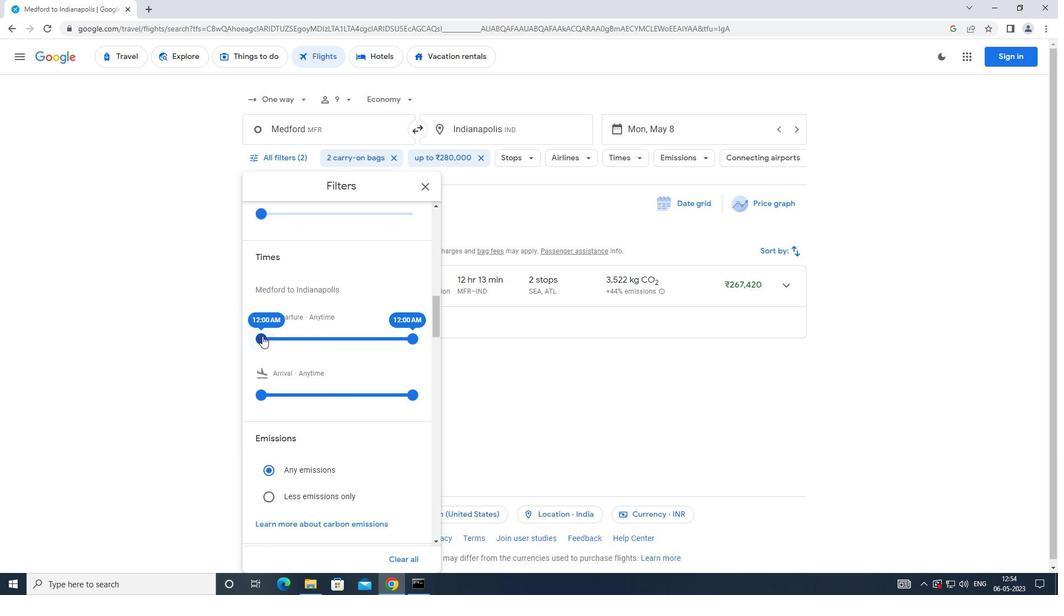 
Action: Mouse moved to (411, 339)
Screenshot: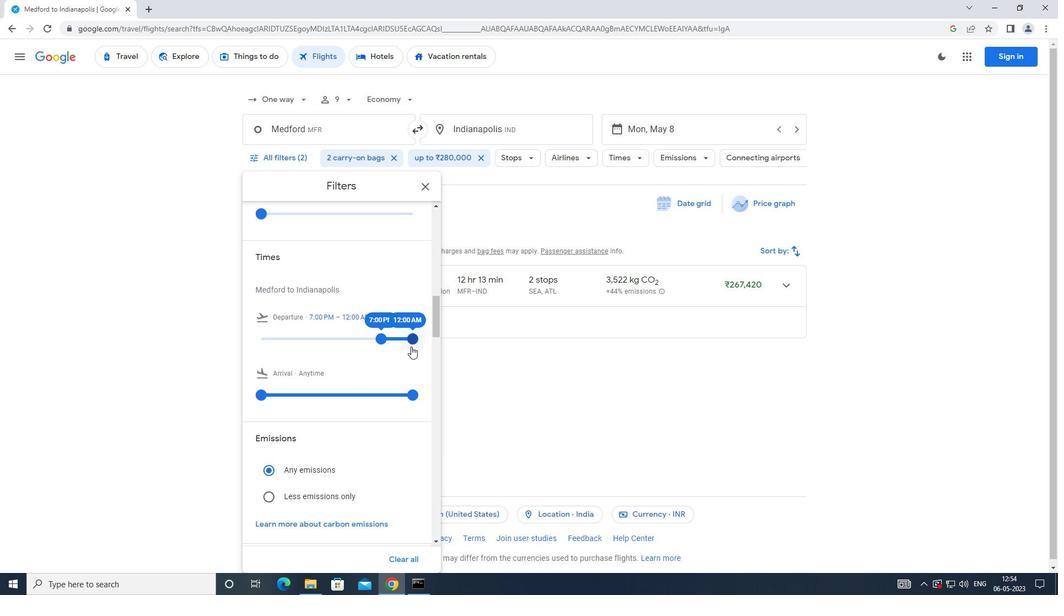 
Action: Mouse pressed left at (411, 339)
Screenshot: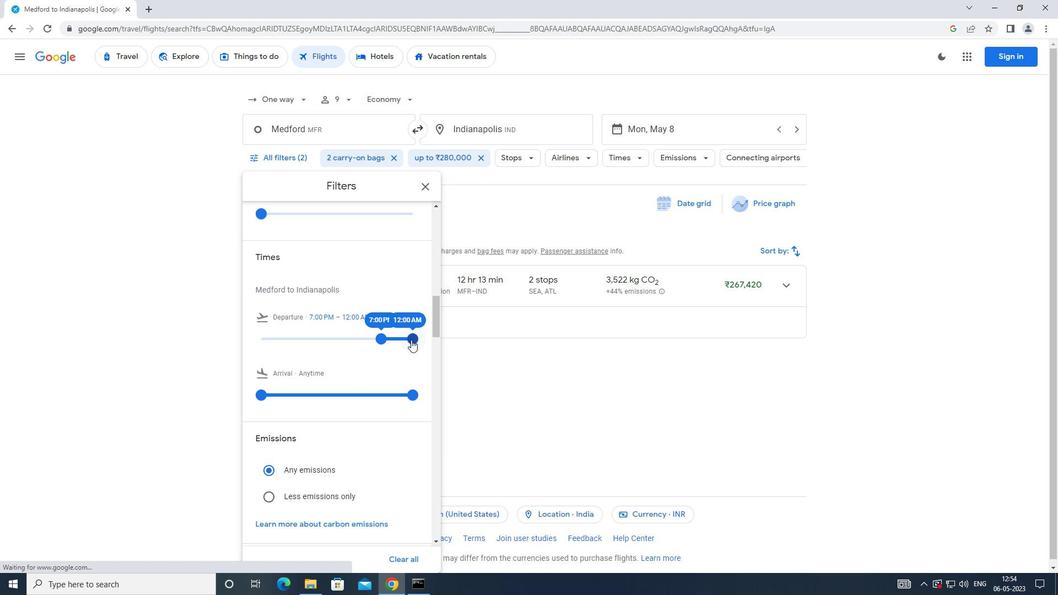 
Action: Mouse moved to (261, 213)
Screenshot: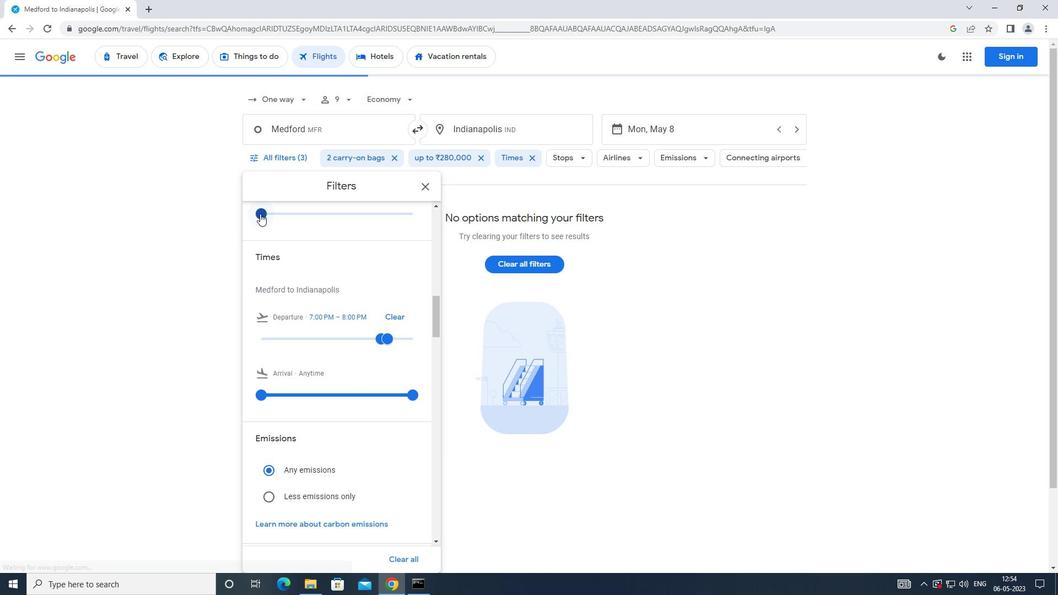 
Action: Mouse pressed left at (261, 213)
Screenshot: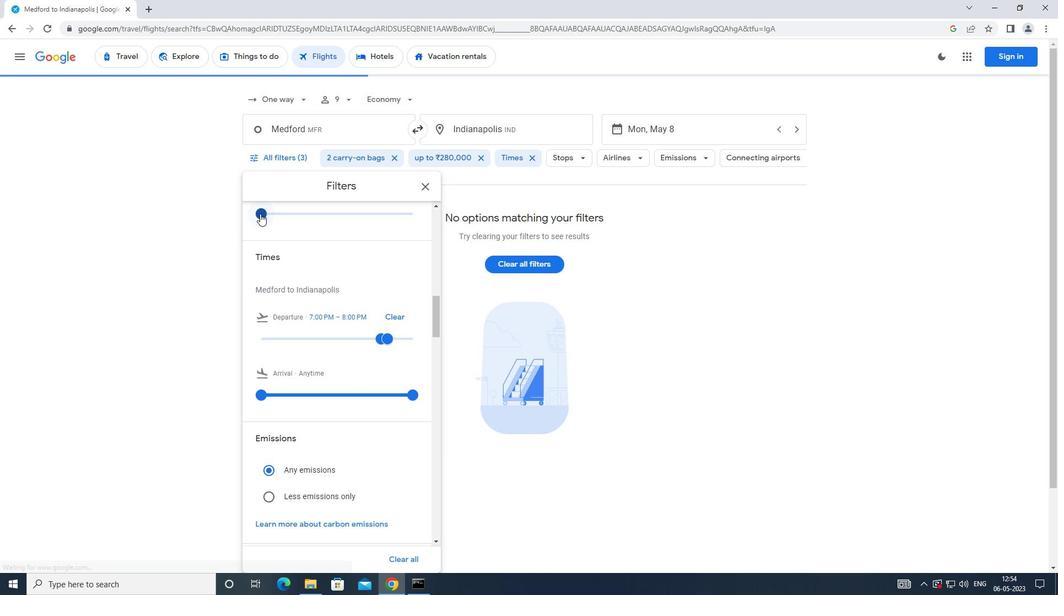 
Action: Mouse moved to (413, 213)
Screenshot: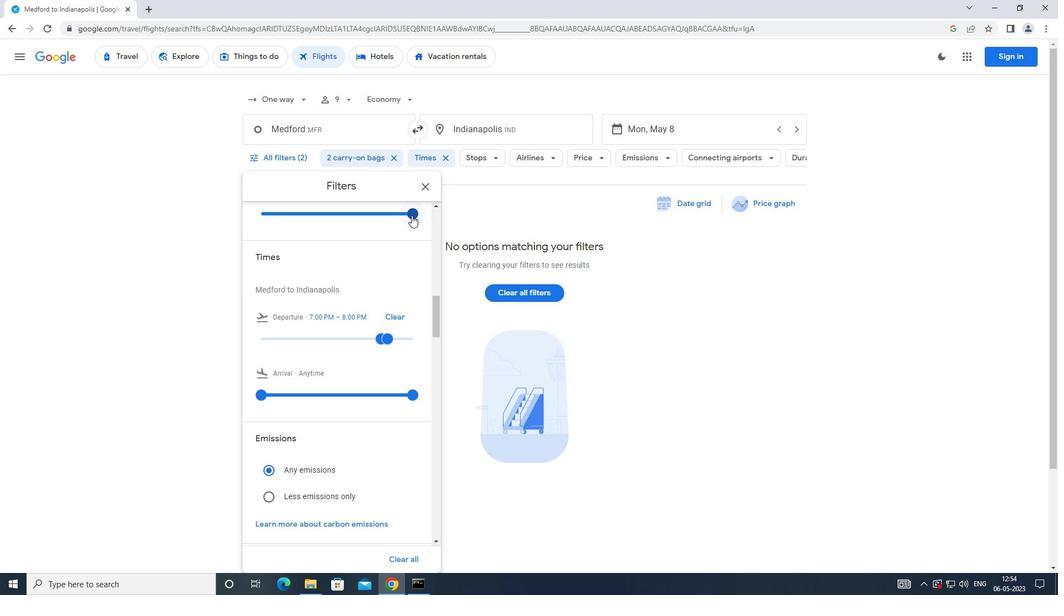 
Action: Mouse pressed left at (413, 213)
Screenshot: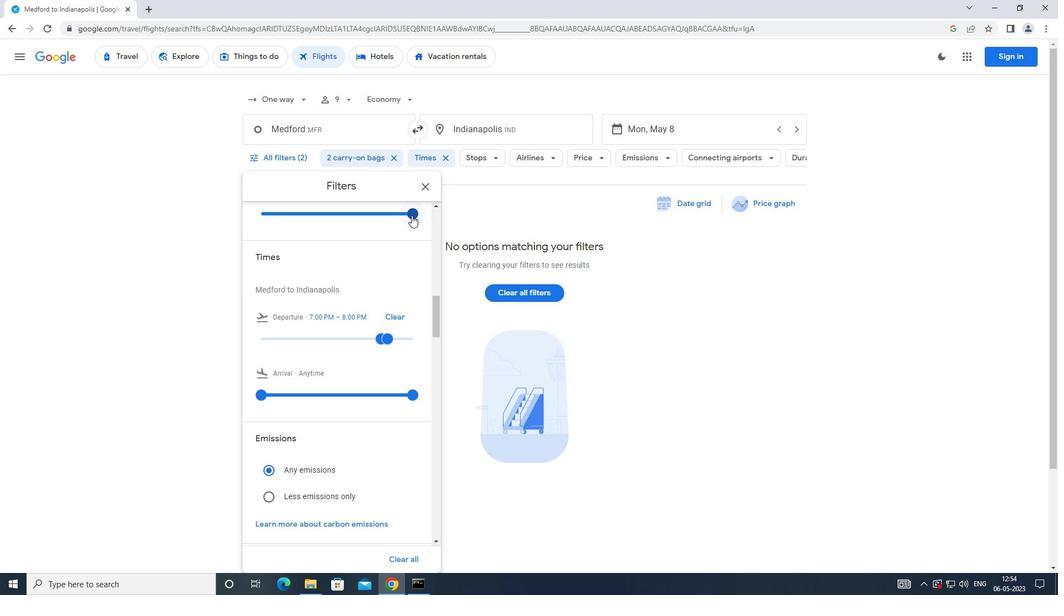 
Action: Mouse moved to (418, 292)
Screenshot: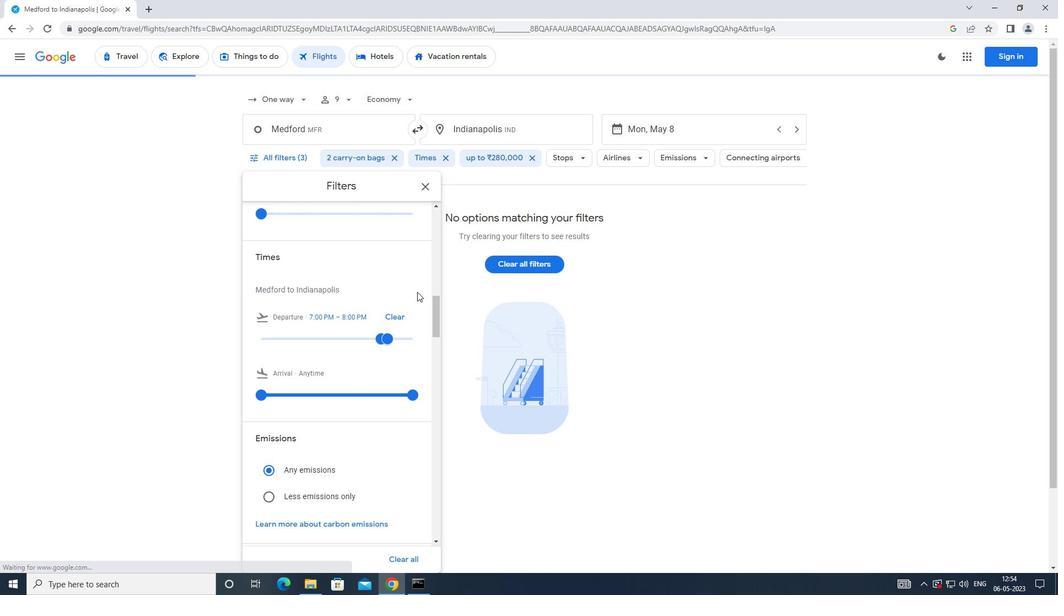 
